 Task: Search one way flight ticket for 5 adults, 1 child, 2 infants in seat and 1 infant on lap in business from Paducah: Barkley Regional Airport to Greenville: Pitt-greenville Airport on 5-2-2023. Choice of flights is American. Number of bags: 1 carry on bag. Price is upto 76000. Outbound departure time preference is 14:30.
Action: Mouse moved to (380, 323)
Screenshot: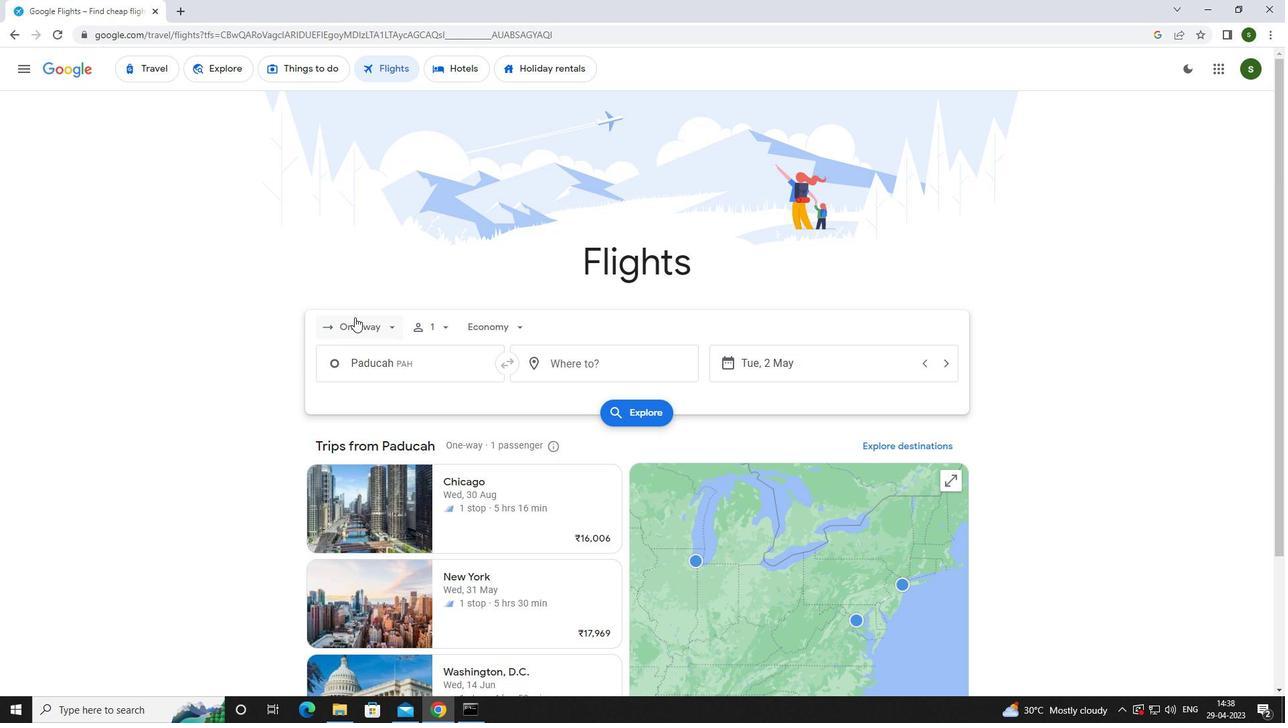 
Action: Mouse pressed left at (380, 323)
Screenshot: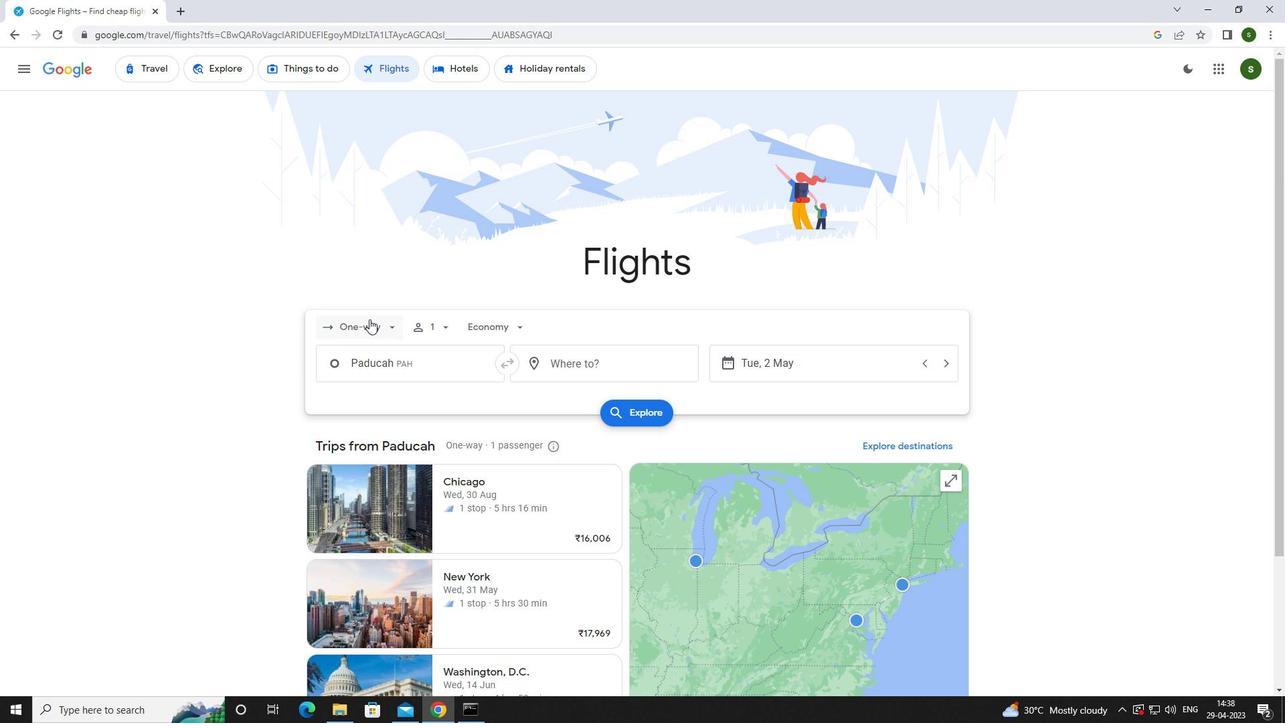 
Action: Mouse moved to (395, 385)
Screenshot: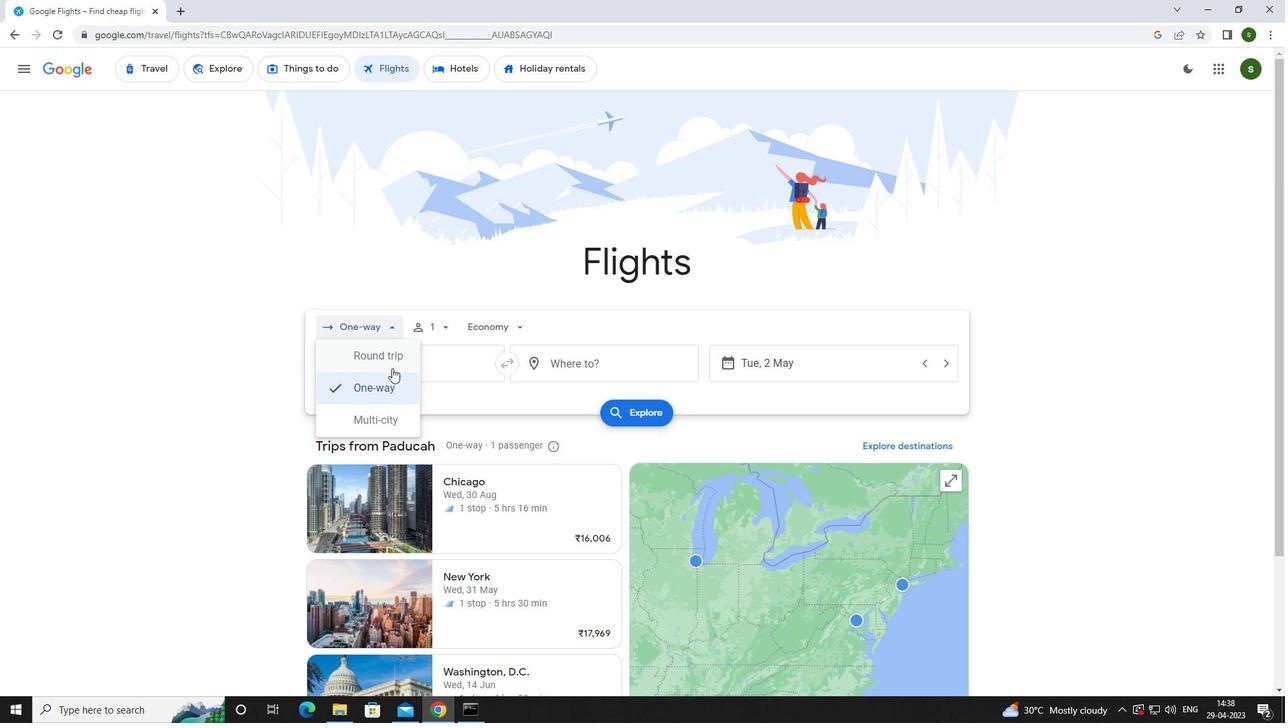 
Action: Mouse pressed left at (395, 385)
Screenshot: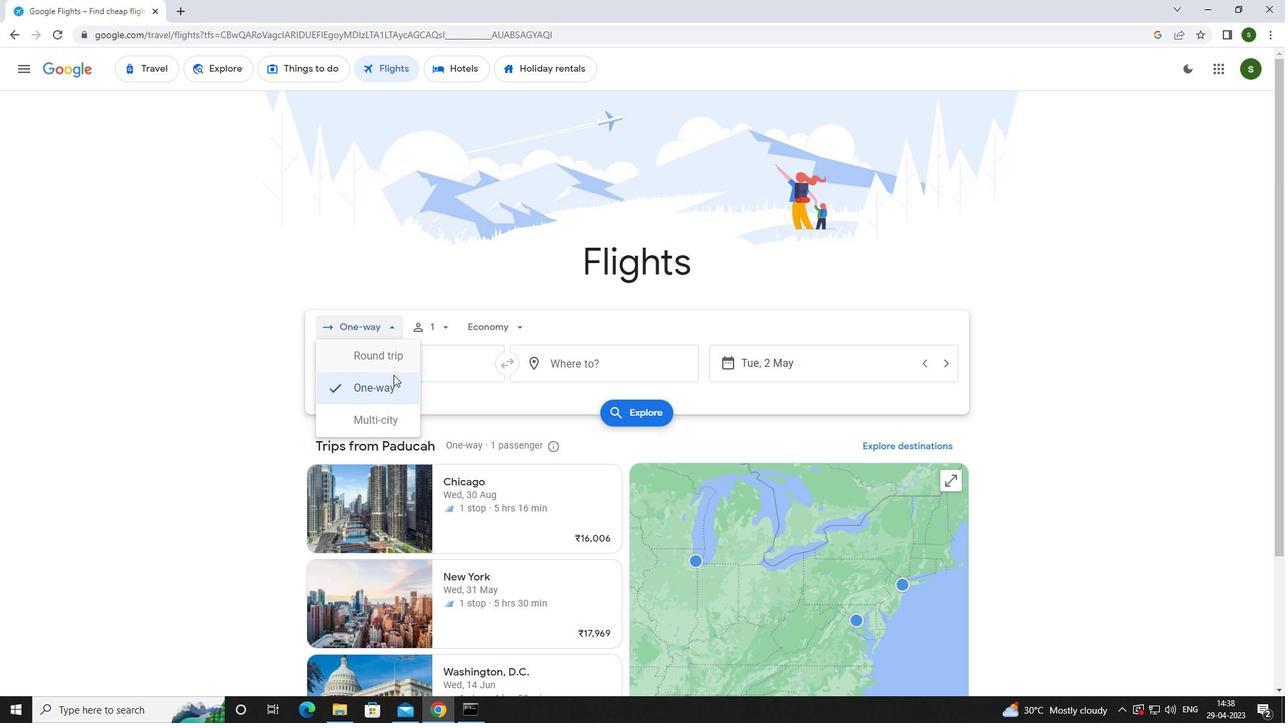 
Action: Mouse moved to (439, 320)
Screenshot: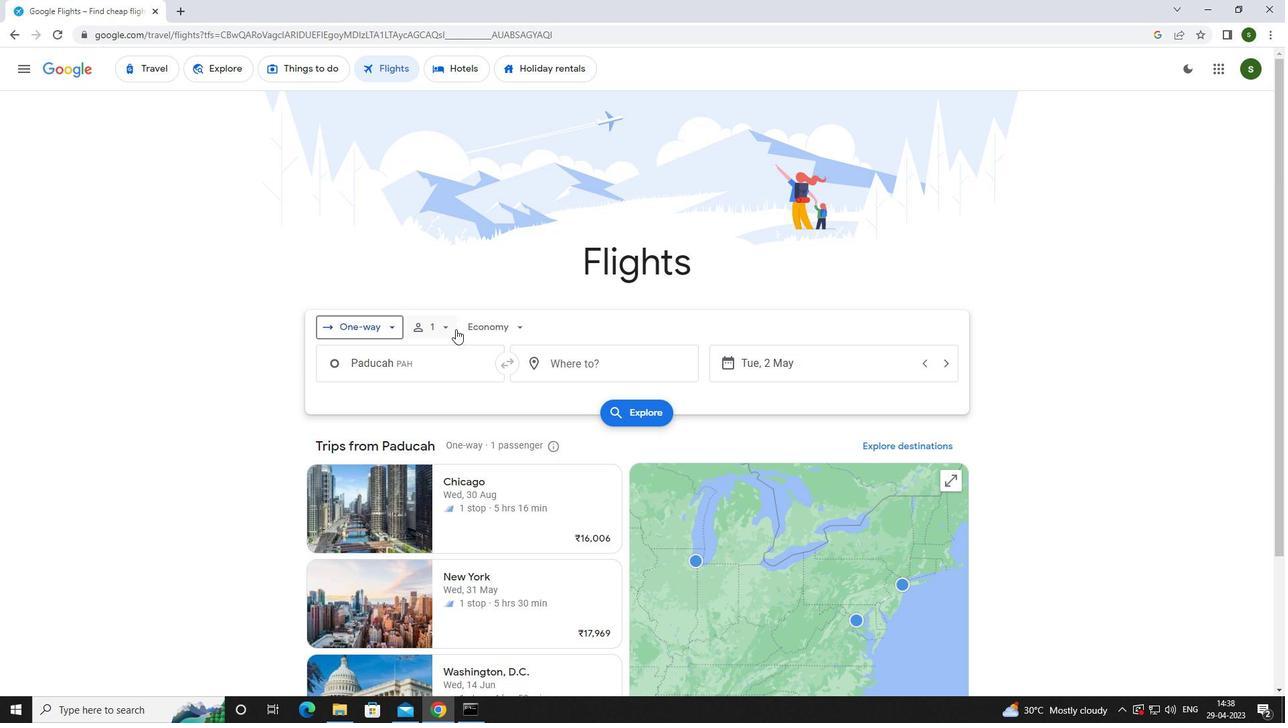 
Action: Mouse pressed left at (439, 320)
Screenshot: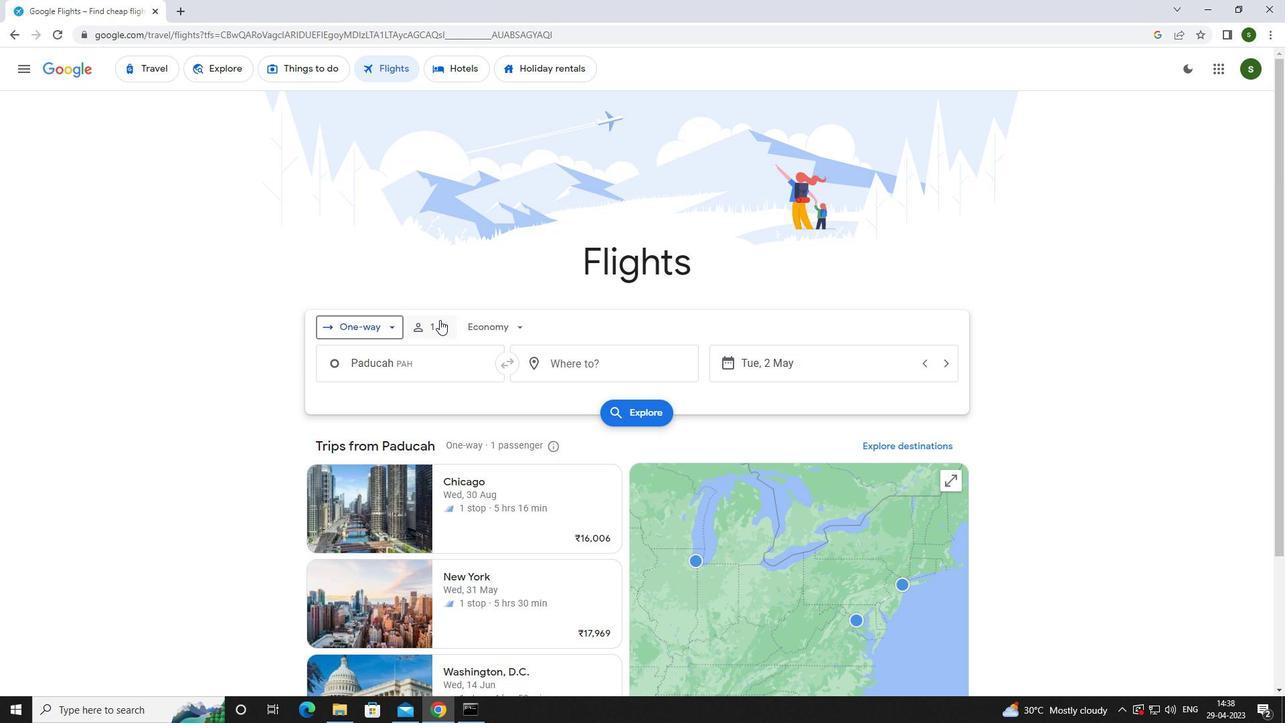 
Action: Mouse moved to (553, 360)
Screenshot: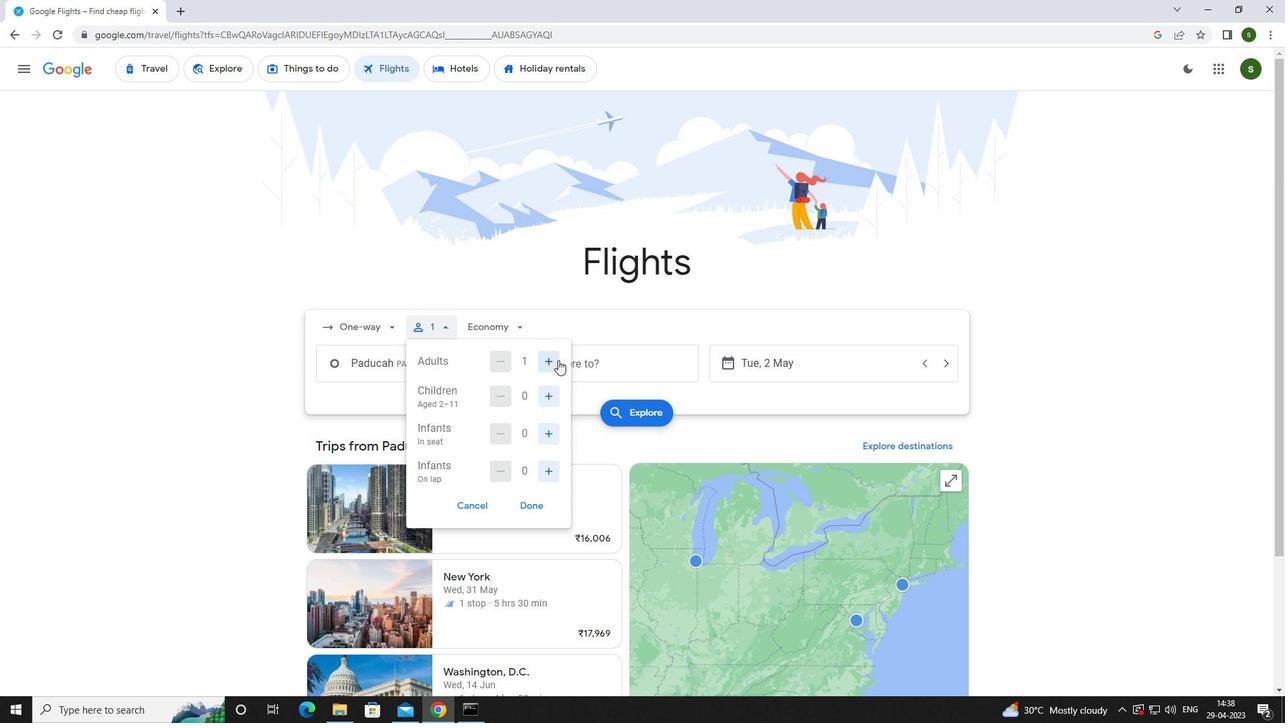 
Action: Mouse pressed left at (553, 360)
Screenshot: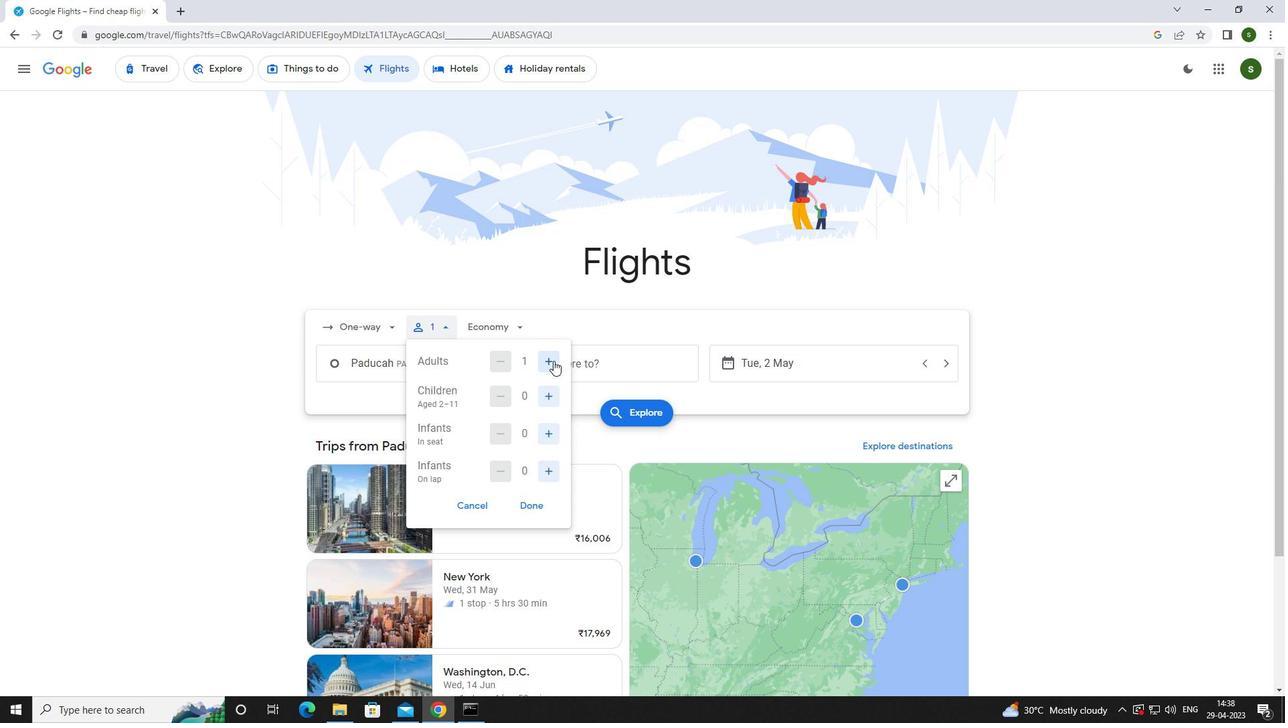 
Action: Mouse pressed left at (553, 360)
Screenshot: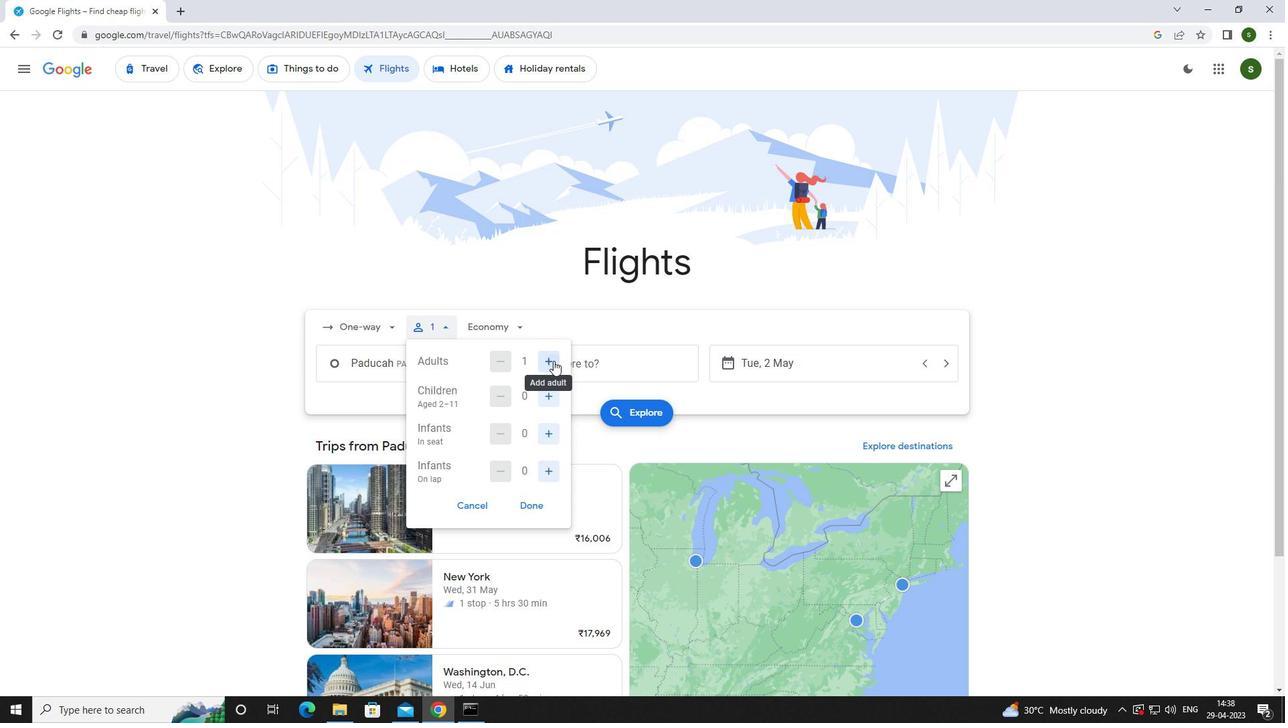 
Action: Mouse pressed left at (553, 360)
Screenshot: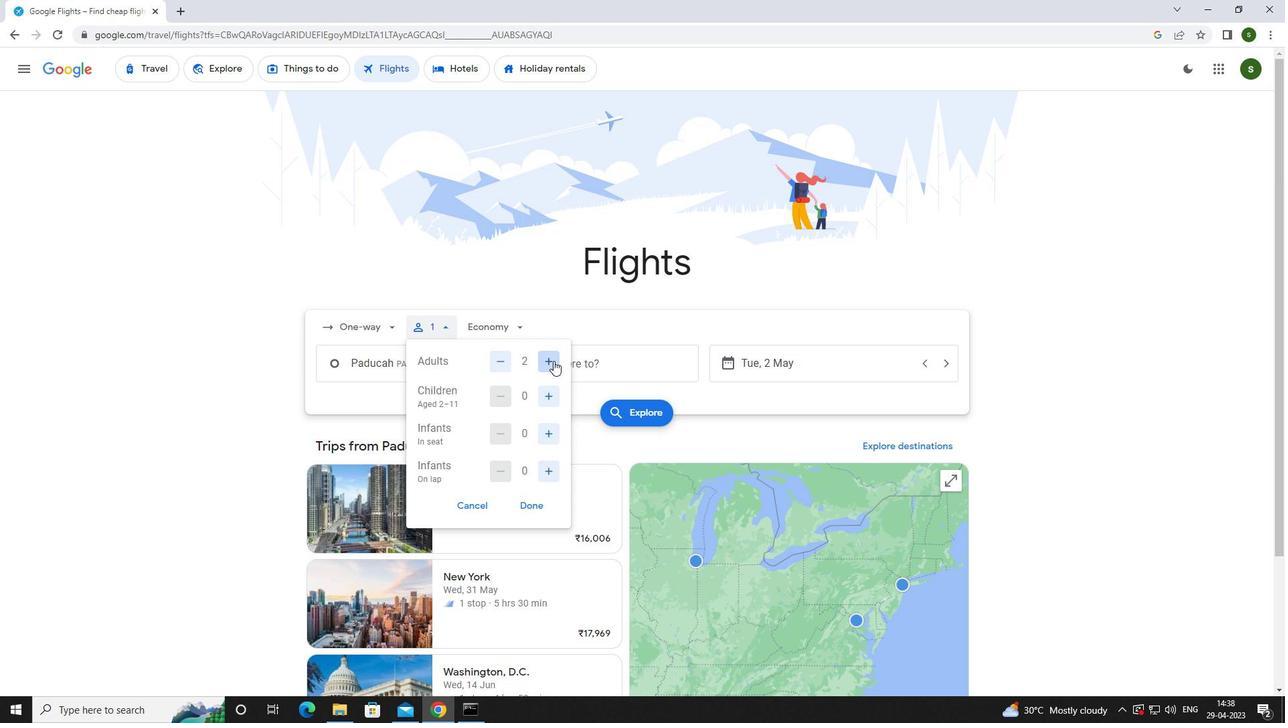 
Action: Mouse moved to (553, 360)
Screenshot: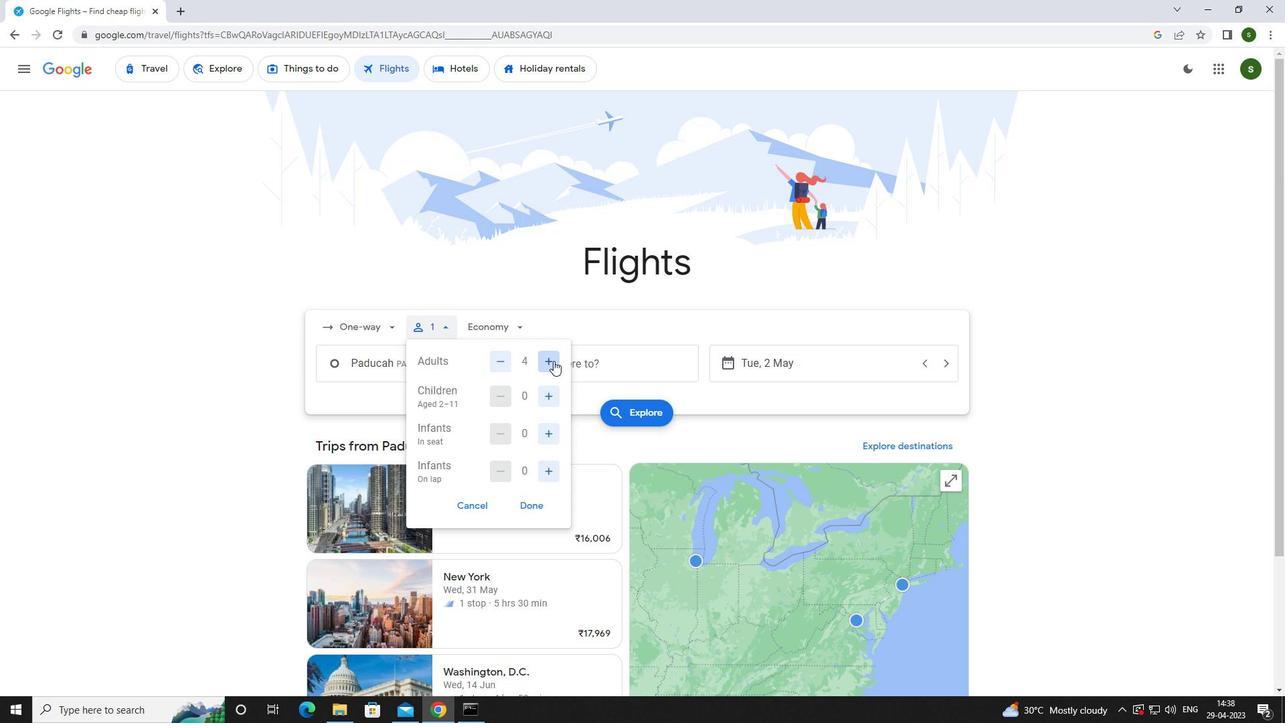 
Action: Mouse pressed left at (553, 360)
Screenshot: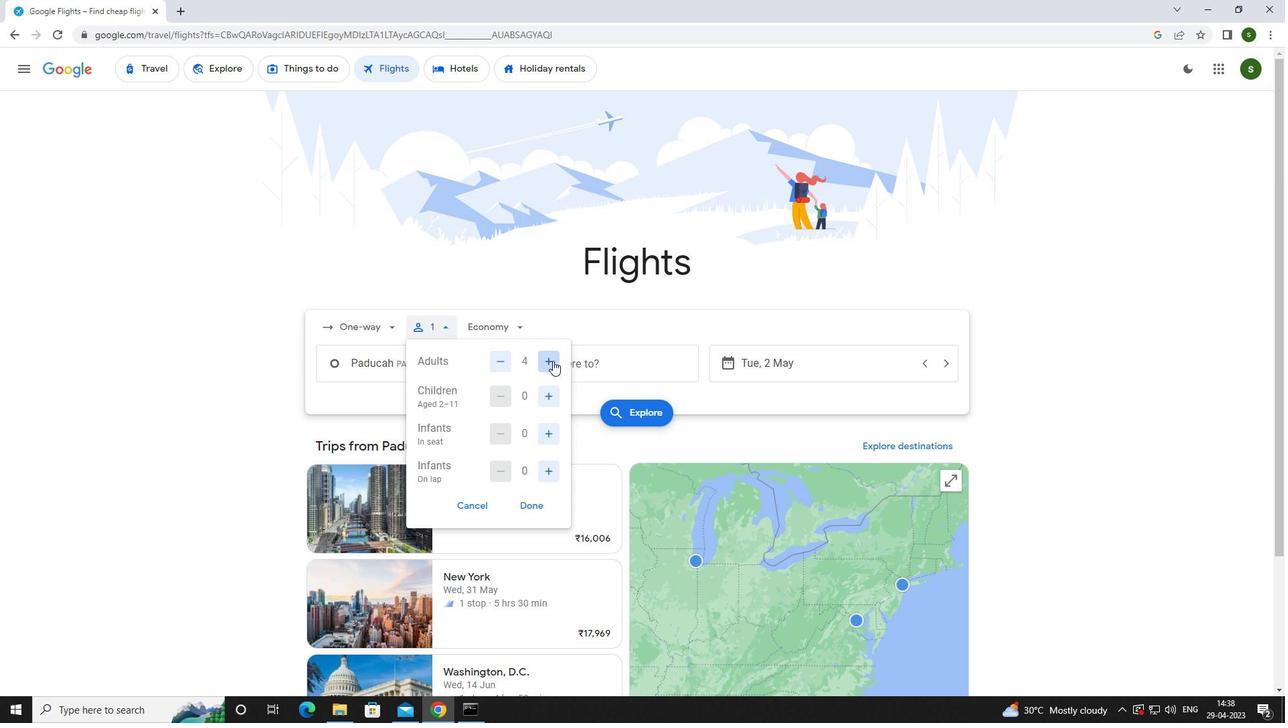 
Action: Mouse moved to (549, 393)
Screenshot: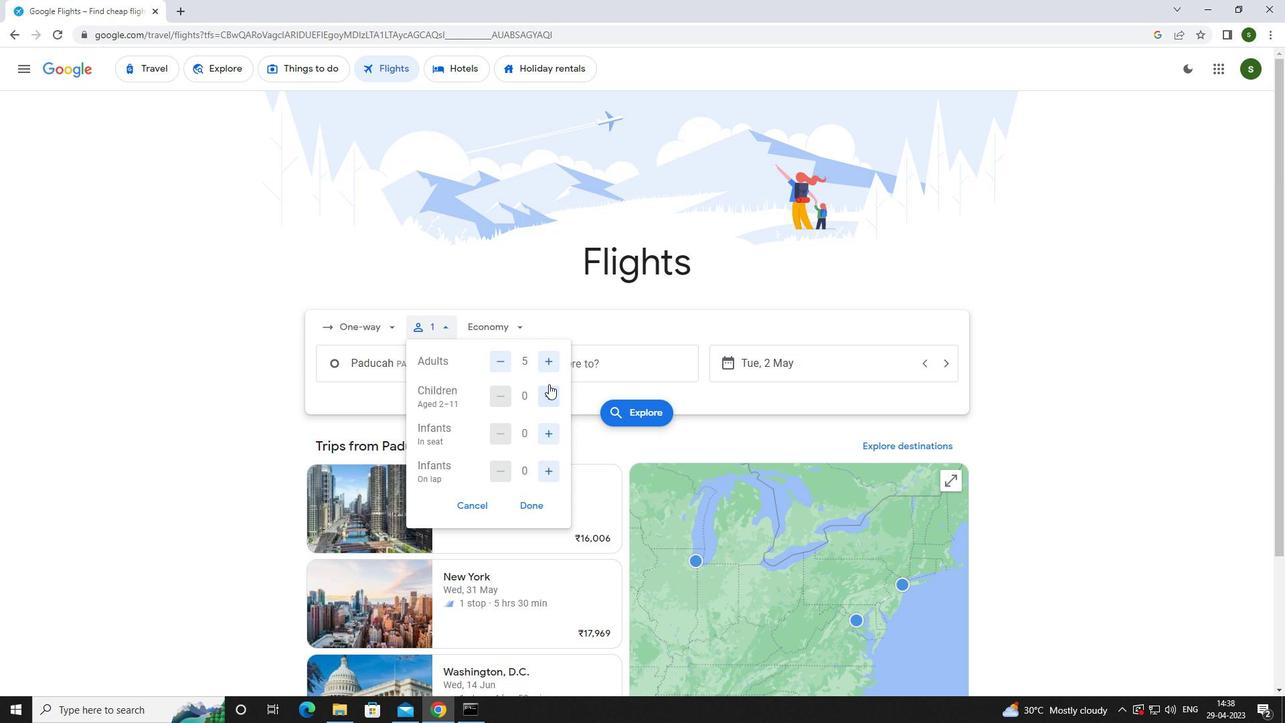 
Action: Mouse pressed left at (549, 393)
Screenshot: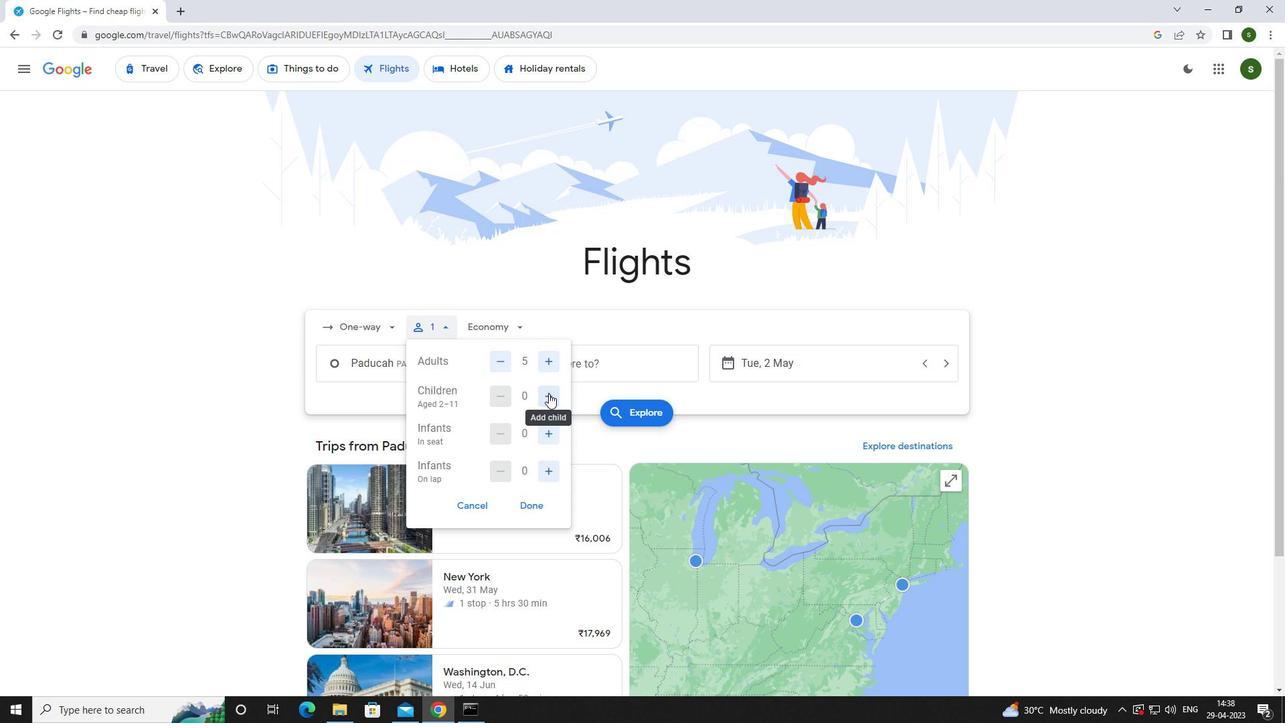 
Action: Mouse moved to (549, 429)
Screenshot: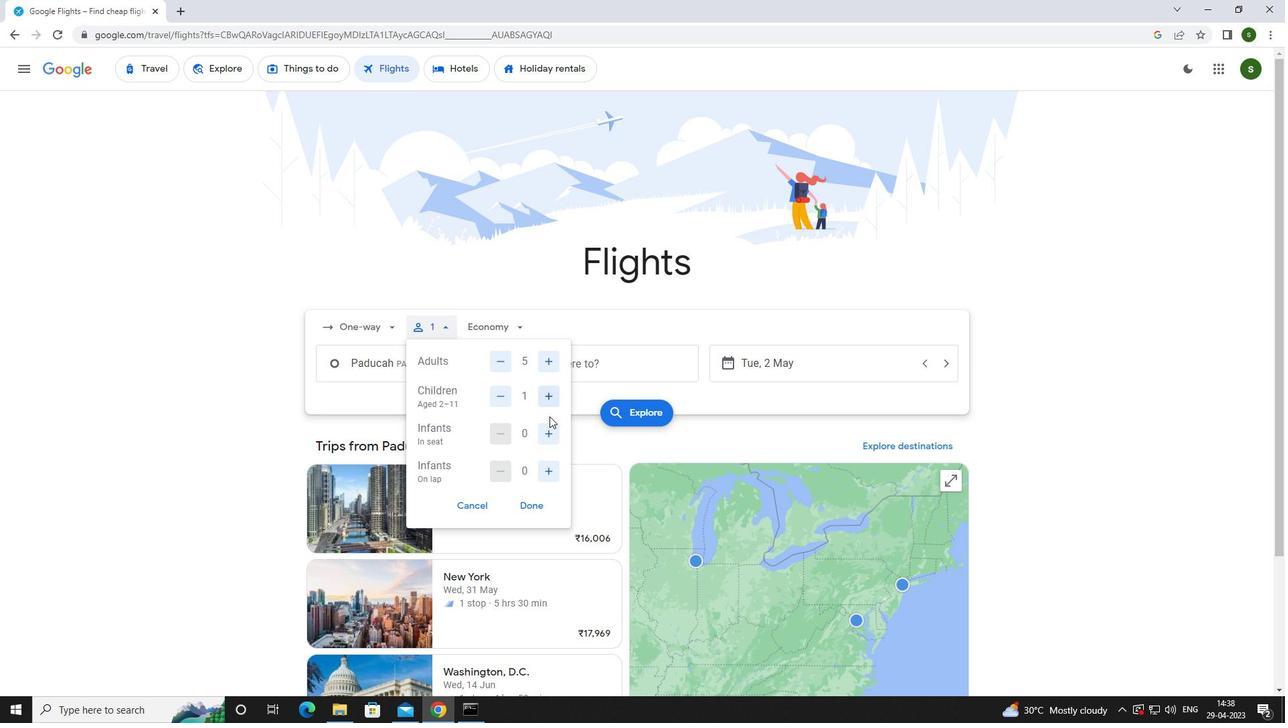 
Action: Mouse pressed left at (549, 429)
Screenshot: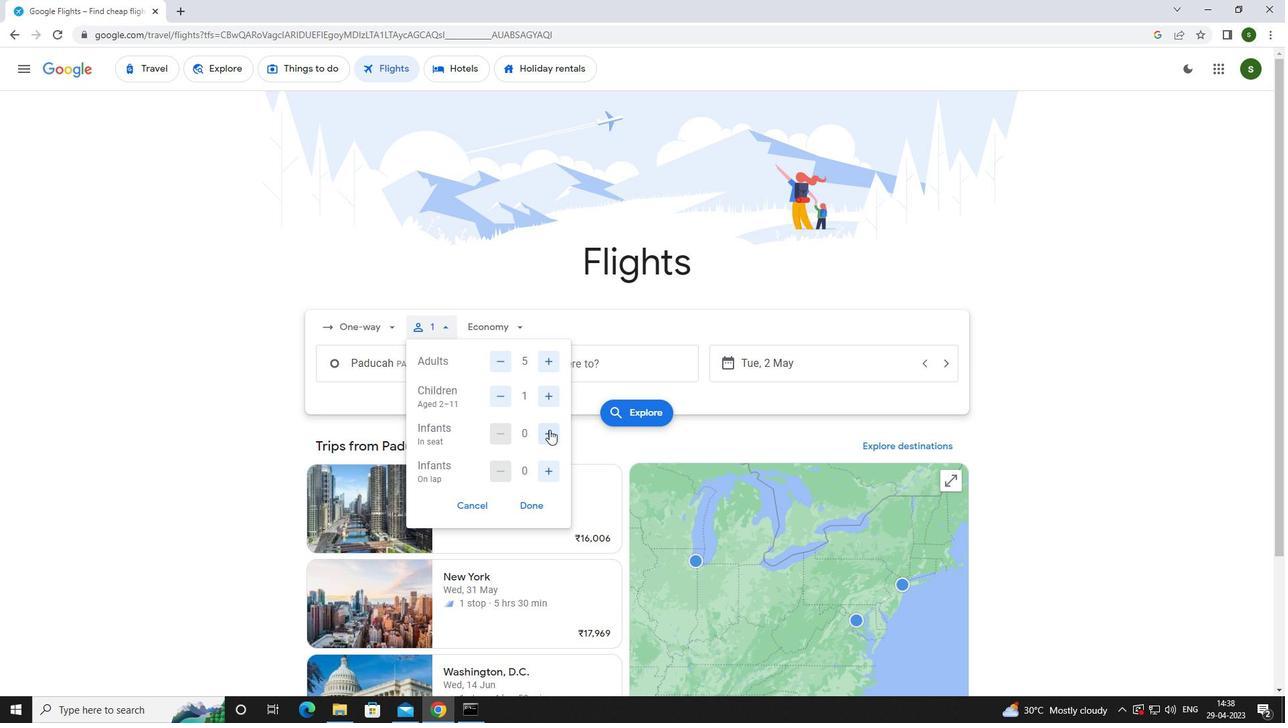 
Action: Mouse pressed left at (549, 429)
Screenshot: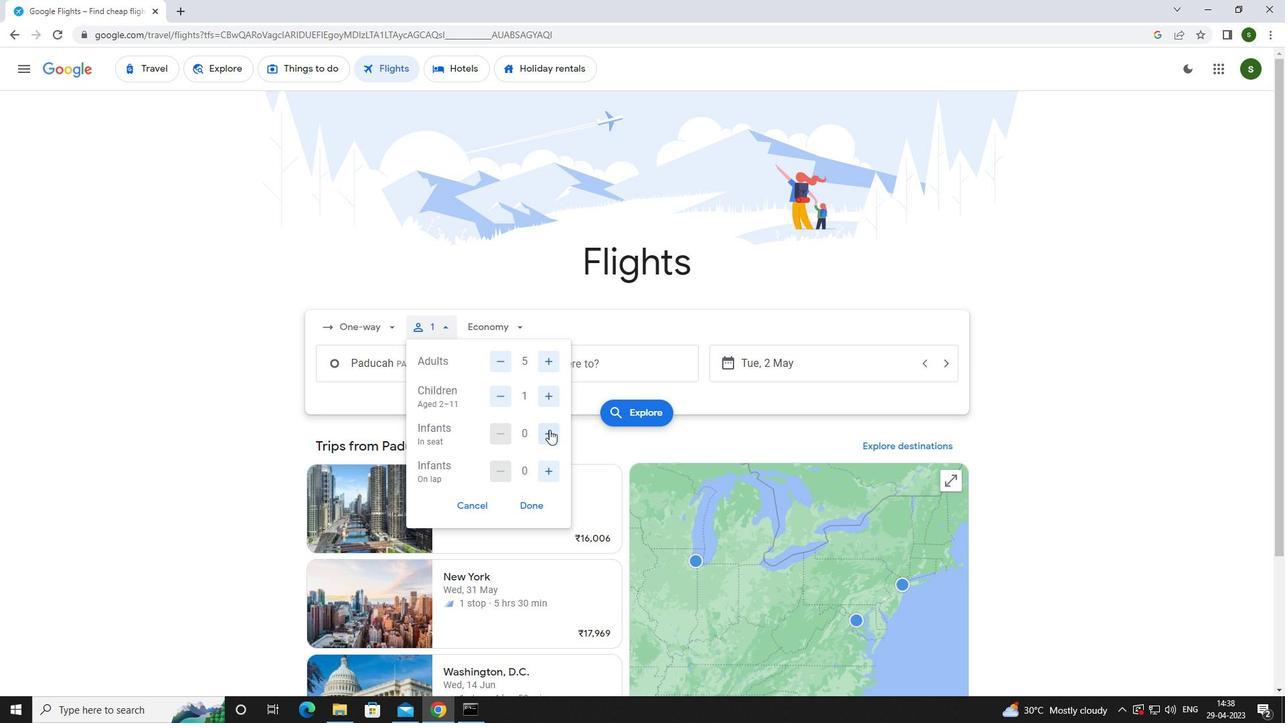 
Action: Mouse moved to (551, 474)
Screenshot: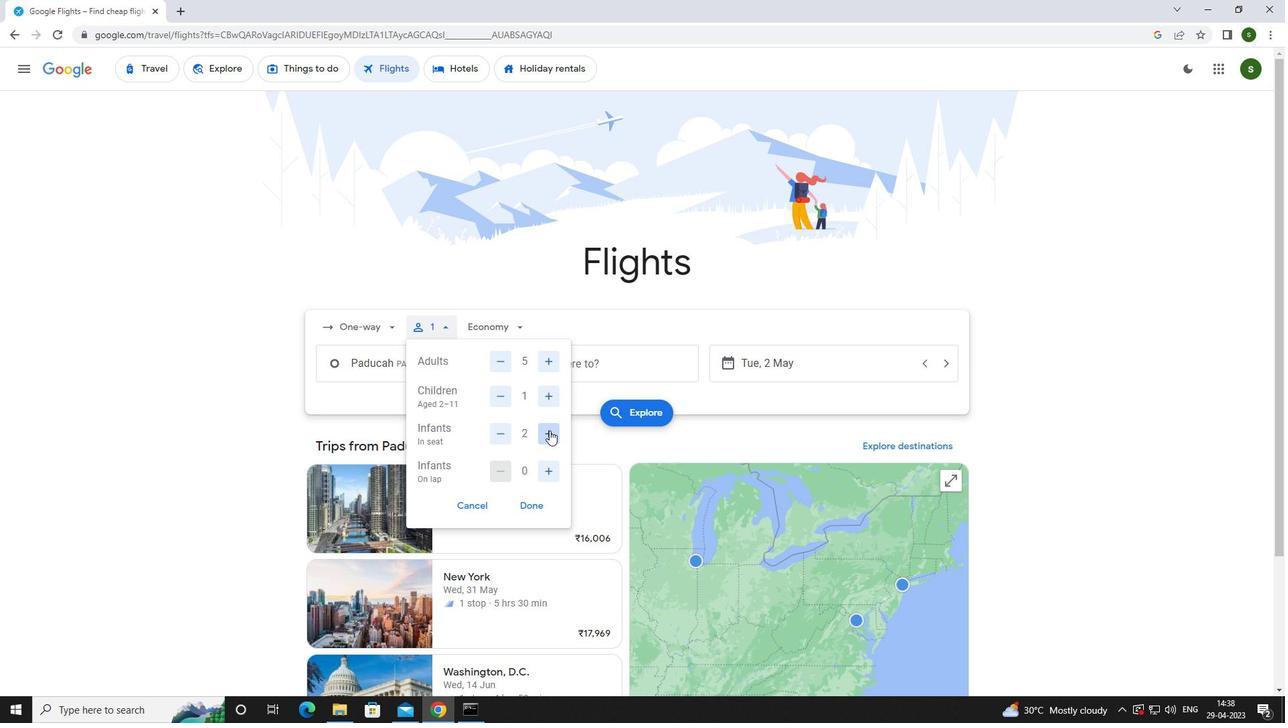 
Action: Mouse pressed left at (551, 474)
Screenshot: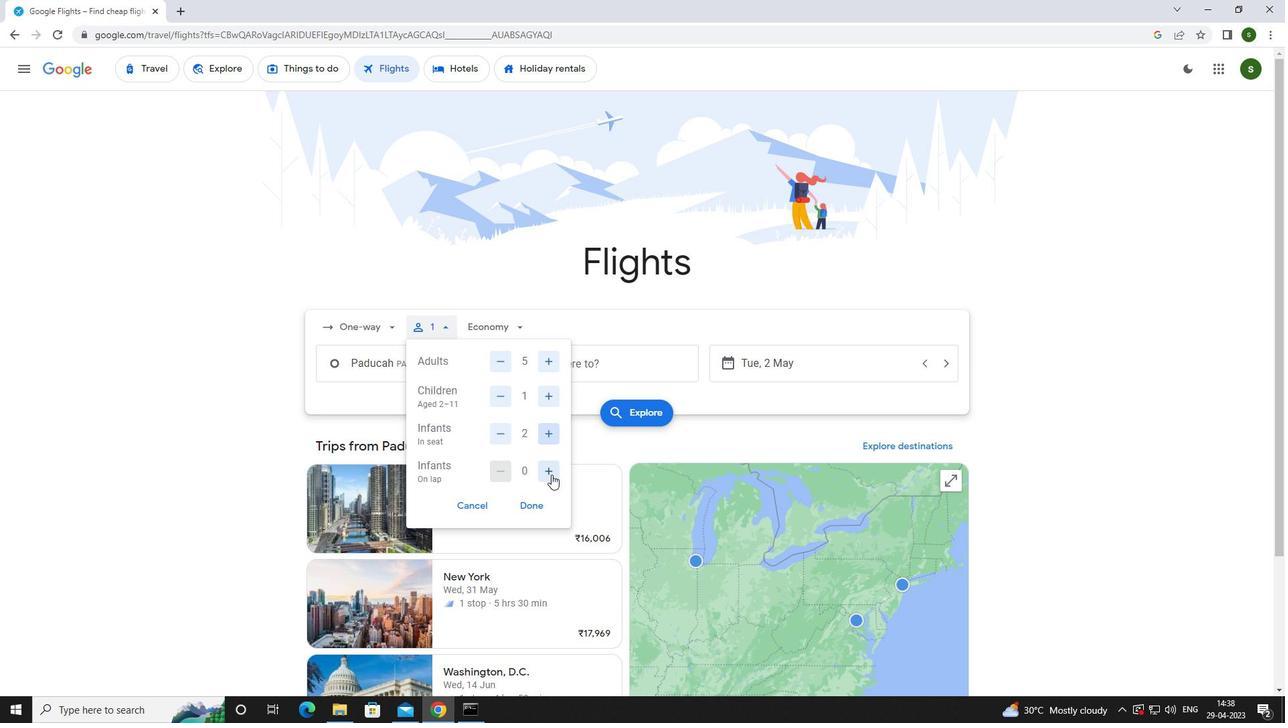 
Action: Mouse moved to (521, 334)
Screenshot: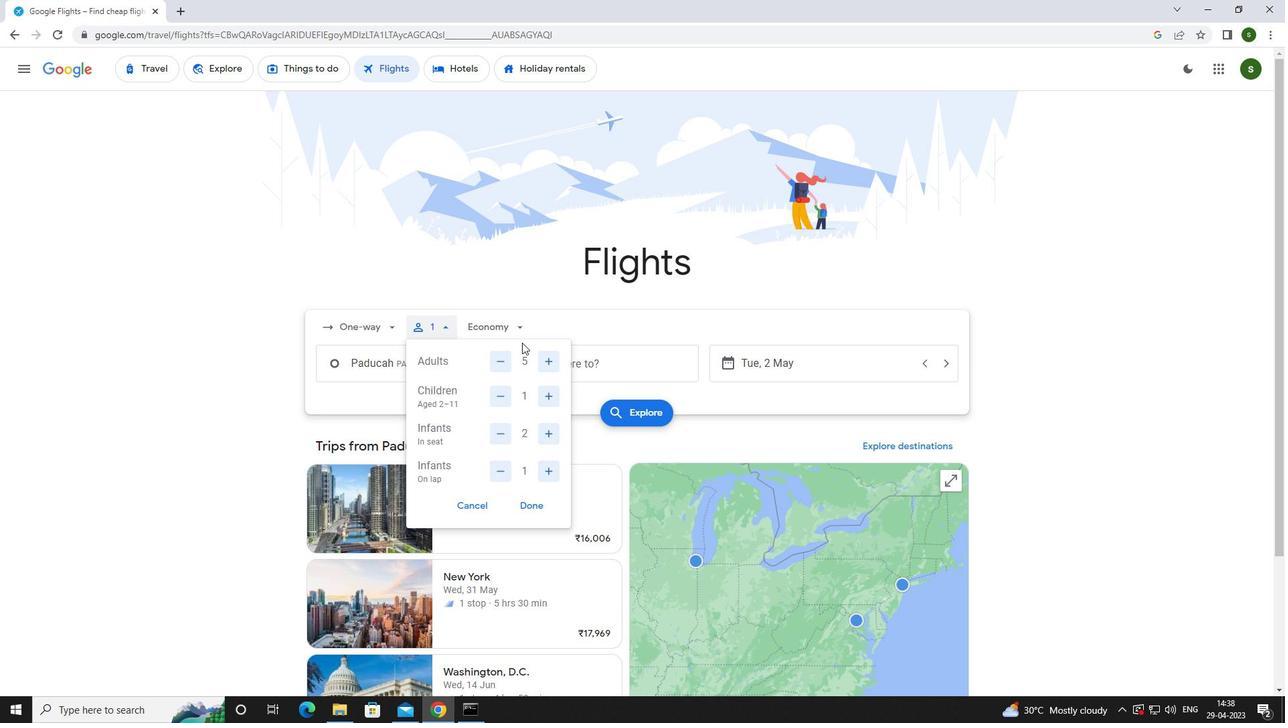 
Action: Mouse pressed left at (521, 334)
Screenshot: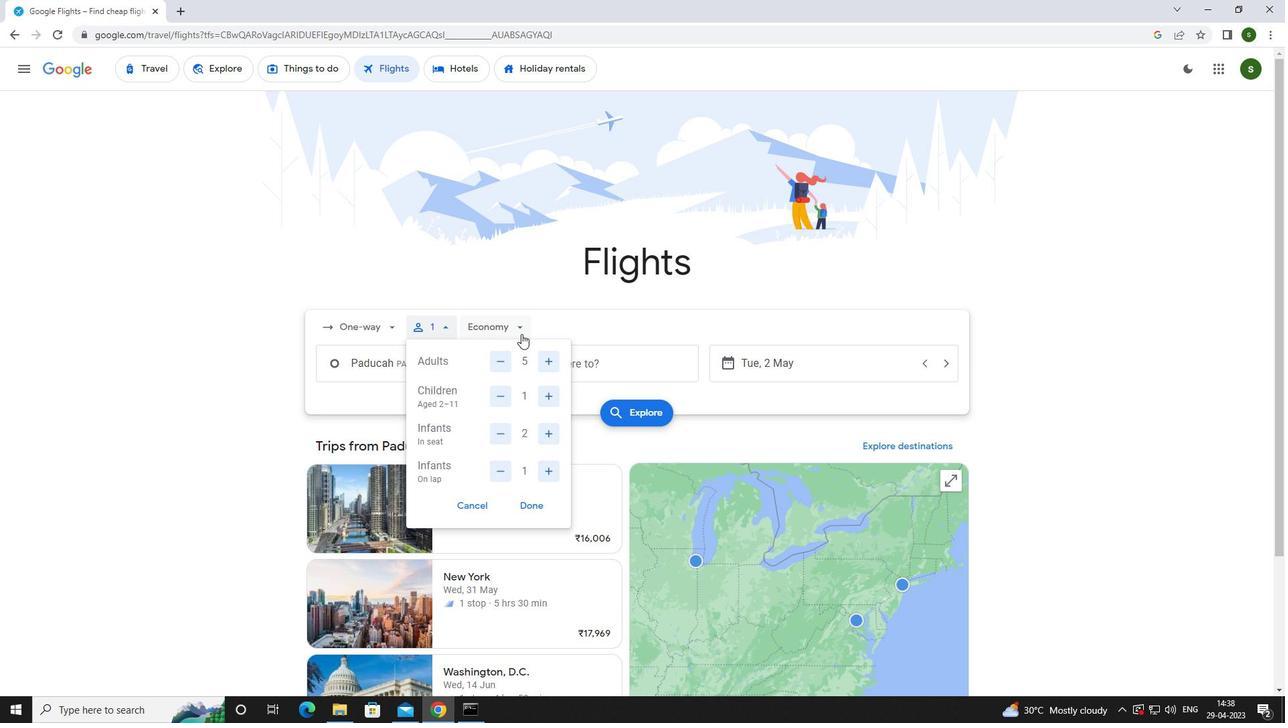 
Action: Mouse moved to (525, 414)
Screenshot: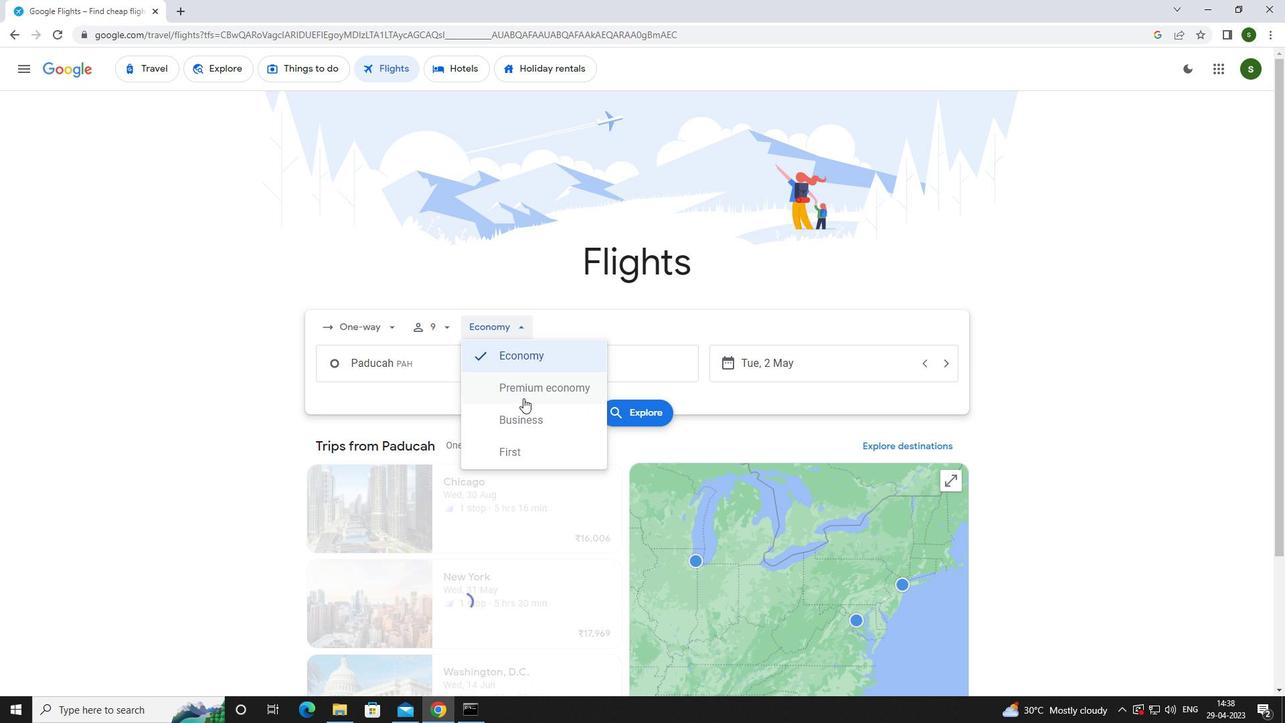 
Action: Mouse pressed left at (525, 414)
Screenshot: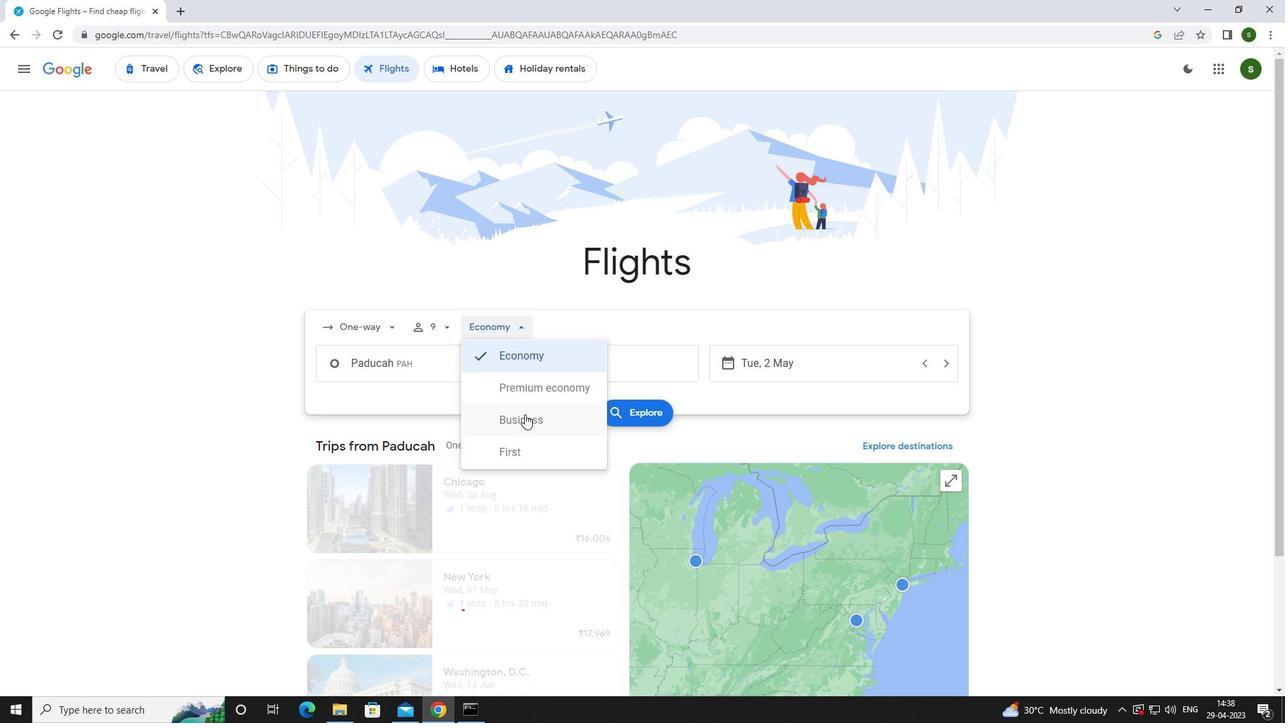 
Action: Mouse moved to (427, 359)
Screenshot: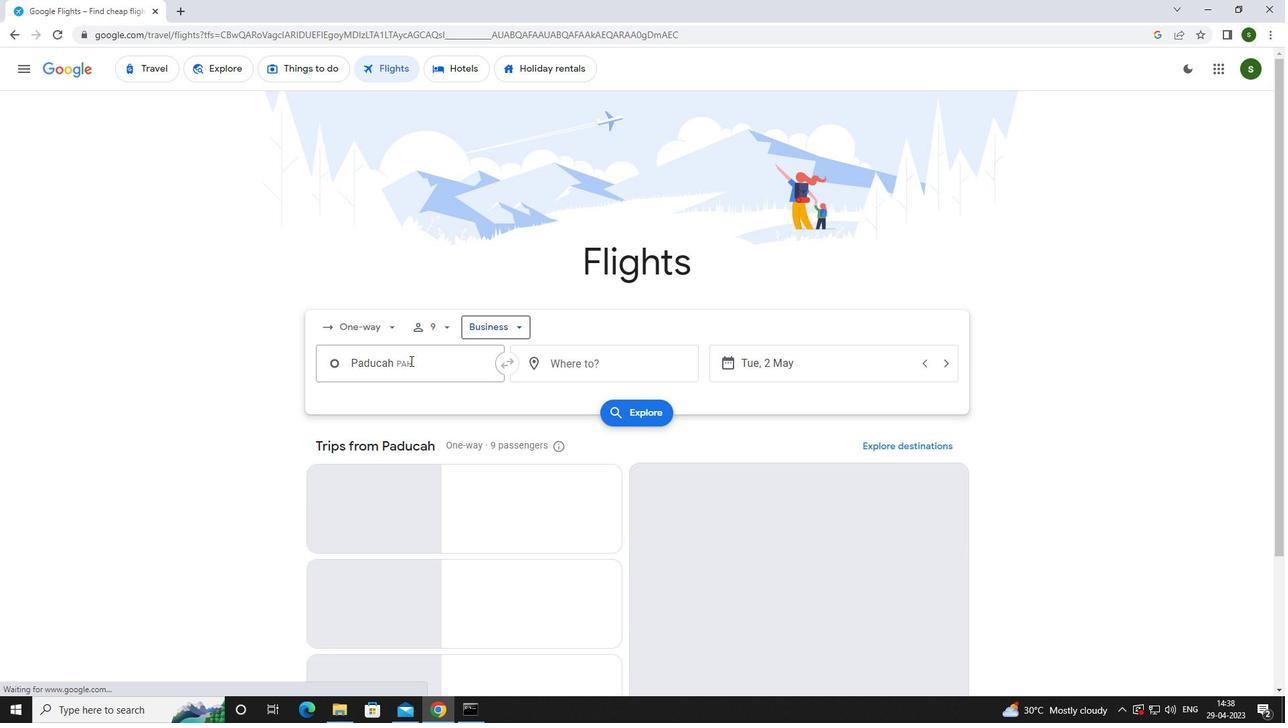 
Action: Mouse pressed left at (427, 359)
Screenshot: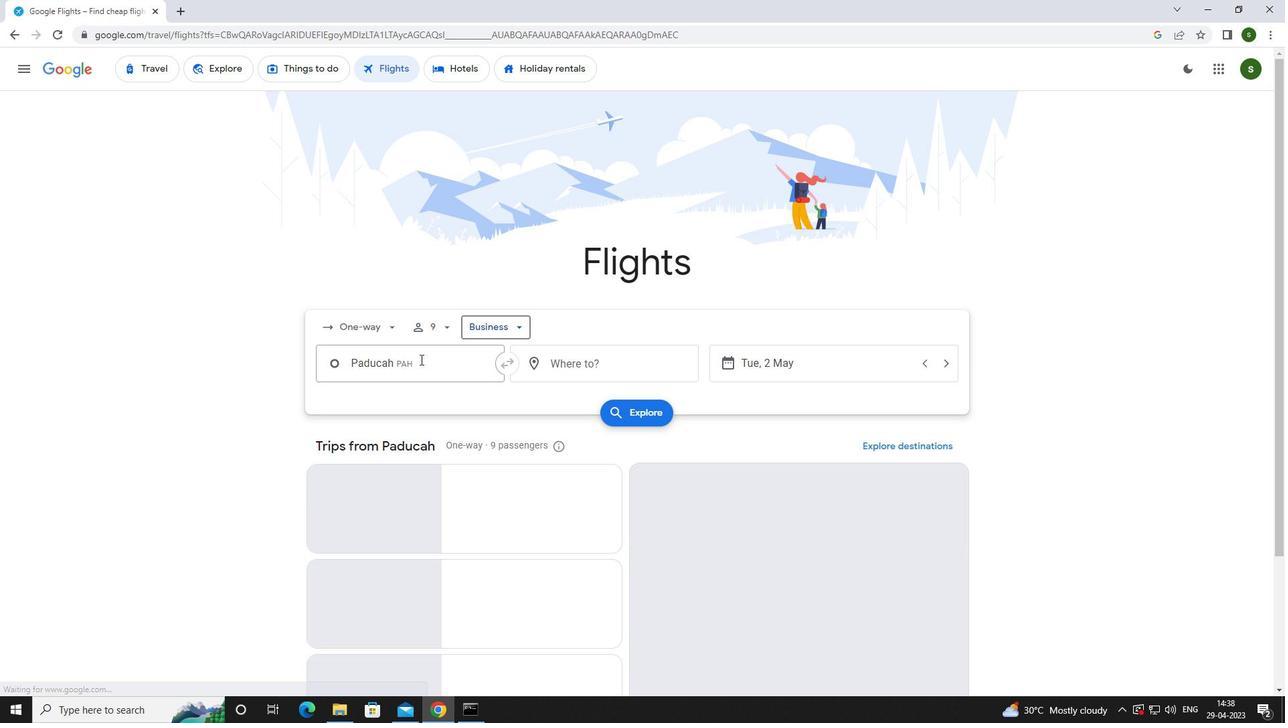 
Action: Key pressed <Key.caps_lock><Key.caps_lock>b<Key.caps_lock>ark
Screenshot: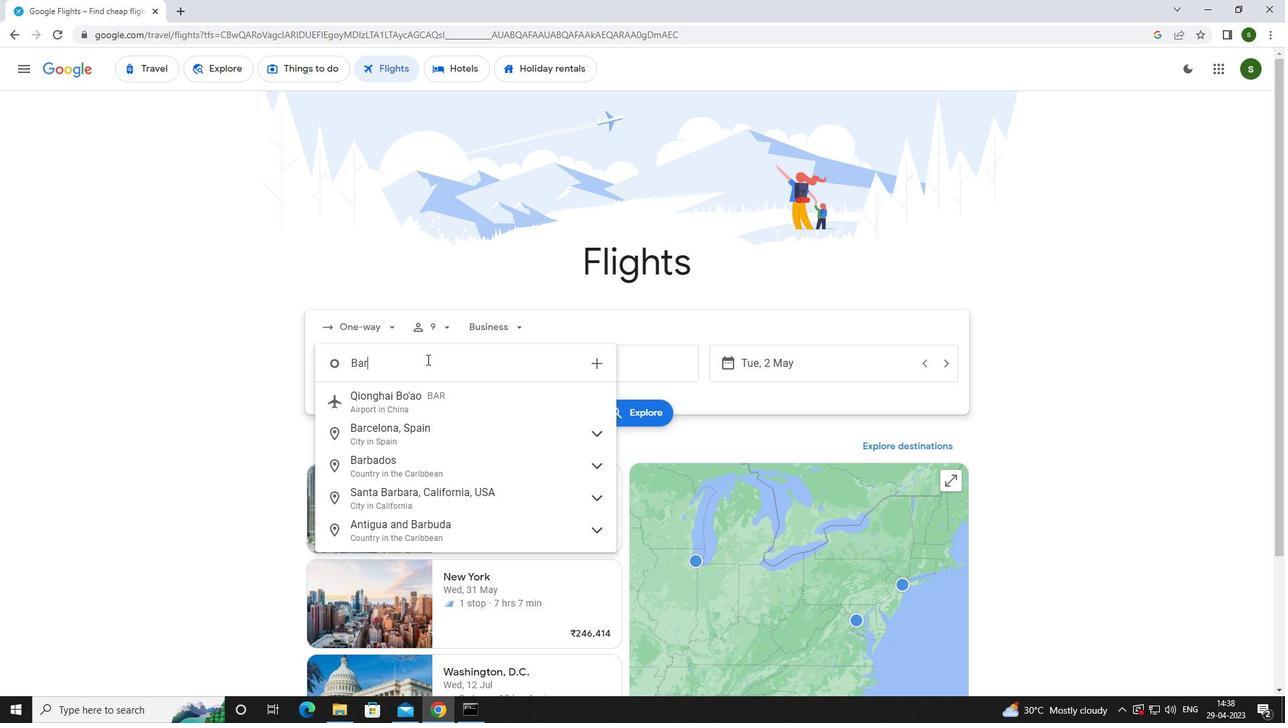
Action: Mouse moved to (431, 394)
Screenshot: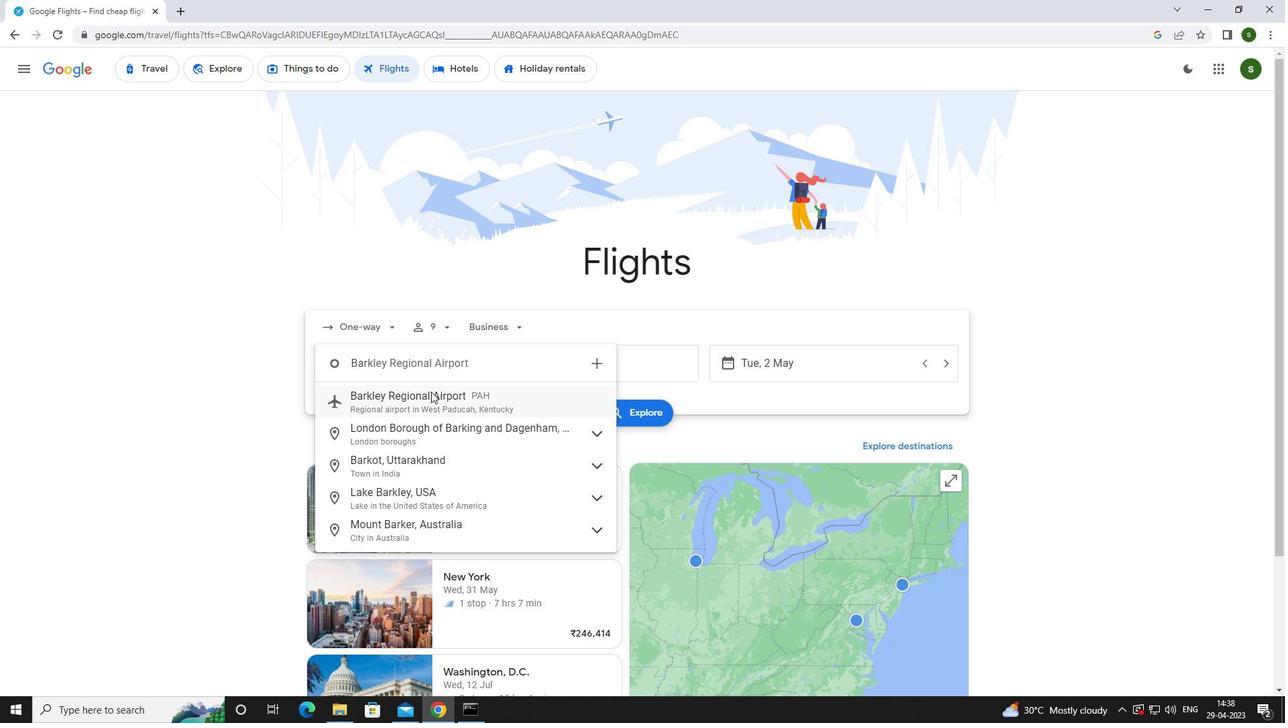 
Action: Mouse pressed left at (431, 394)
Screenshot: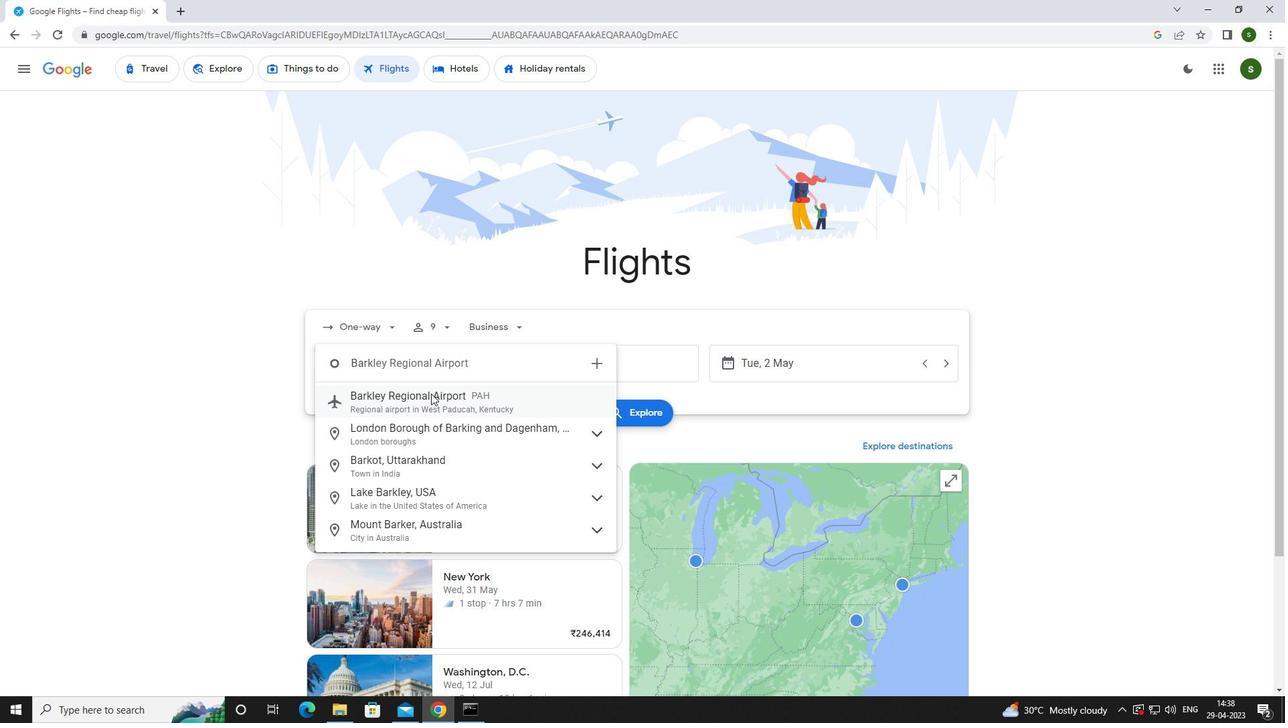 
Action: Mouse moved to (618, 368)
Screenshot: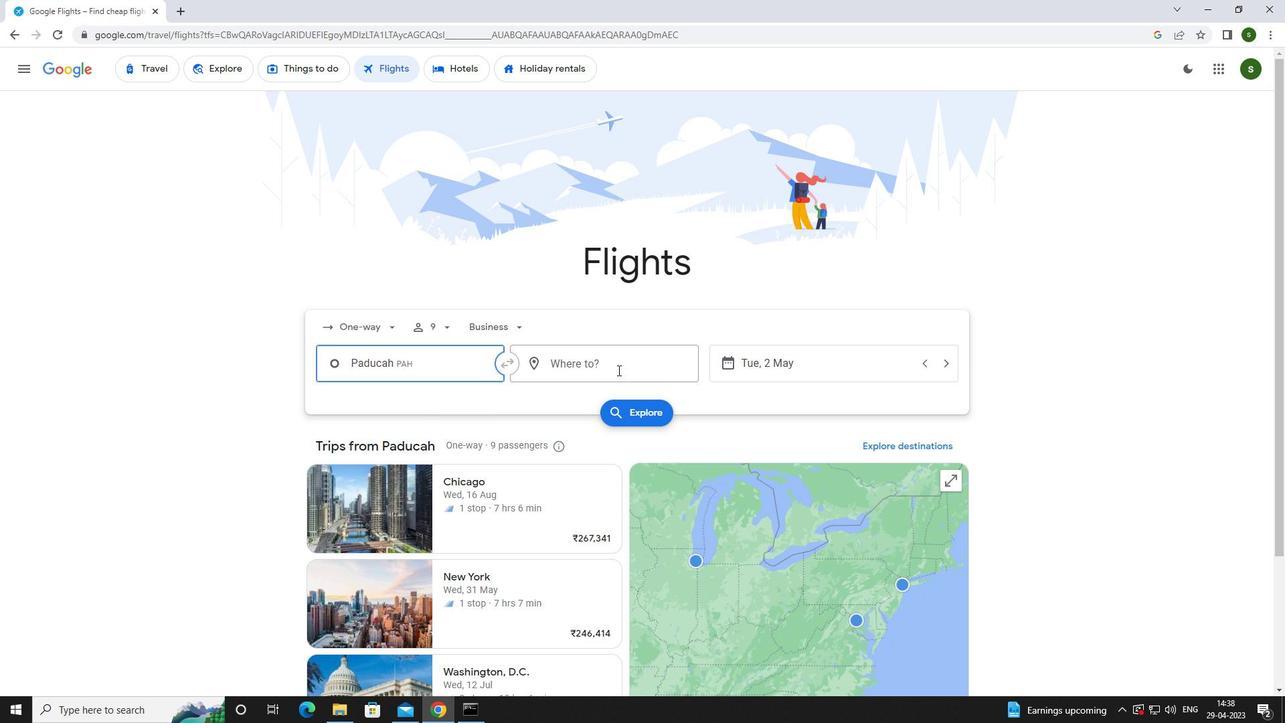
Action: Mouse pressed left at (618, 368)
Screenshot: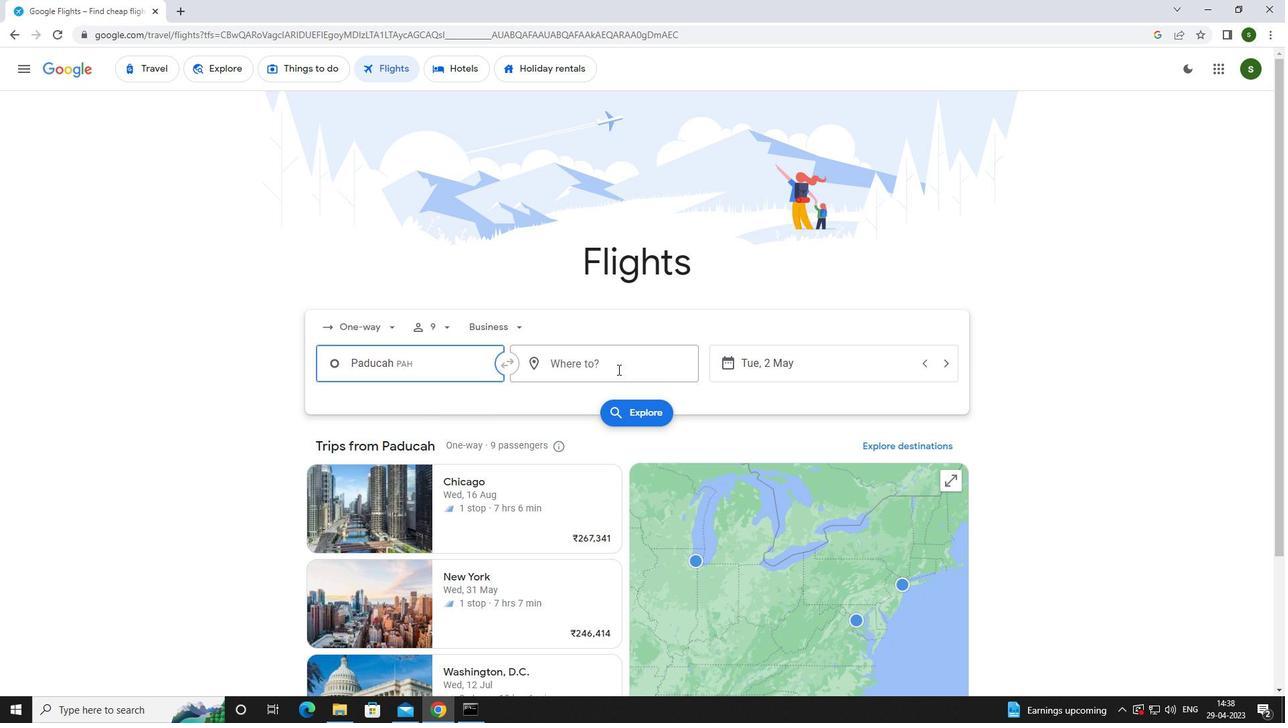 
Action: Mouse moved to (620, 367)
Screenshot: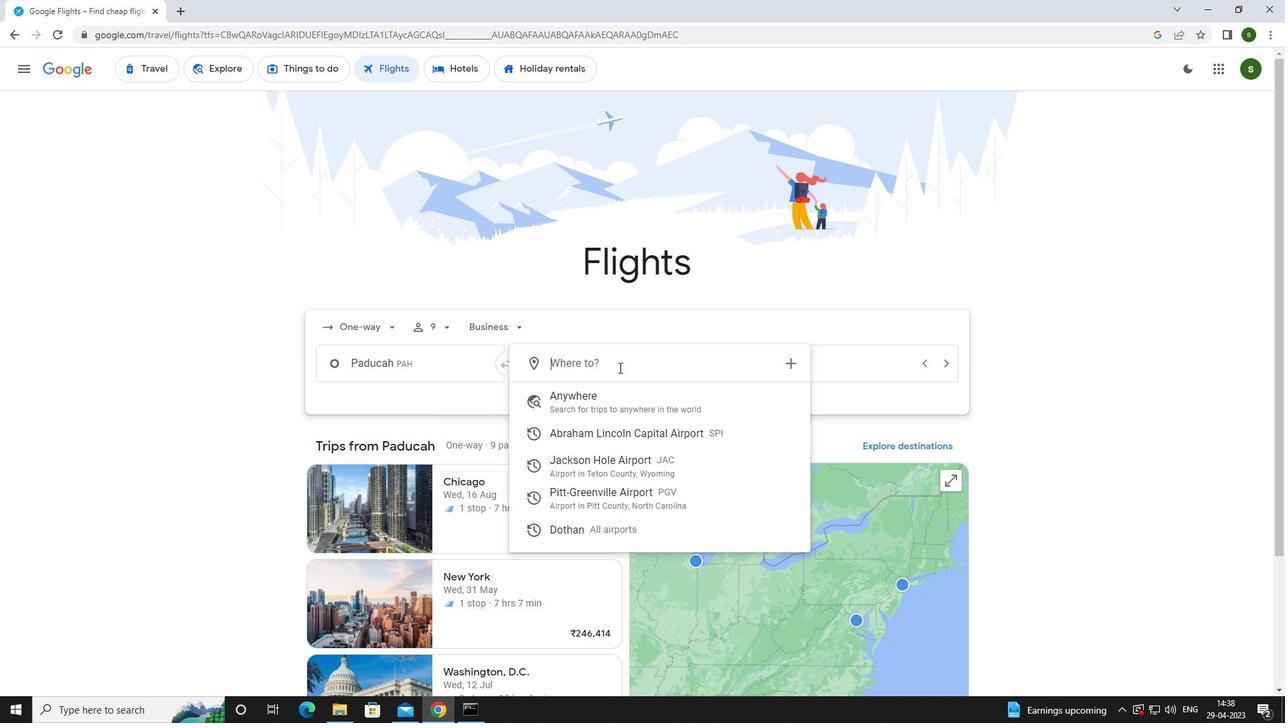 
Action: Key pressed <Key.caps_lock>g<Key.caps_lock>reenville<Key.space><Key.caps_lock>p<Key.caps_lock>
Screenshot: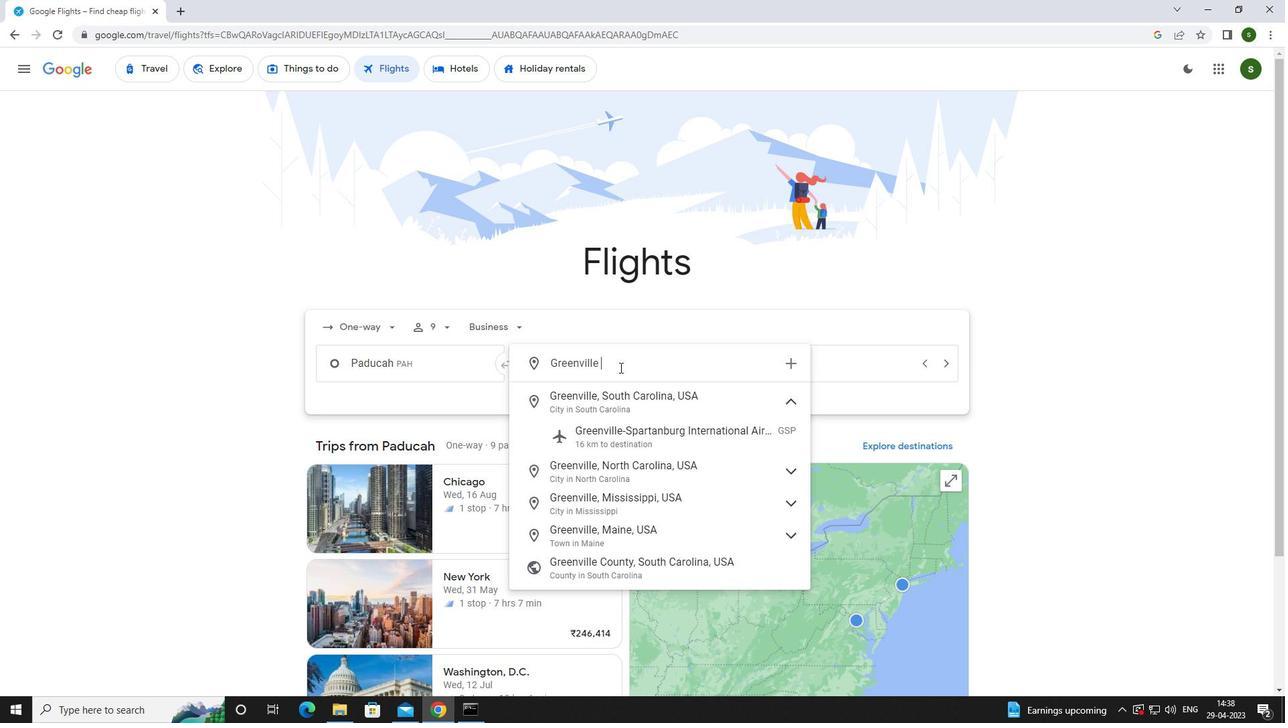 
Action: Mouse moved to (625, 394)
Screenshot: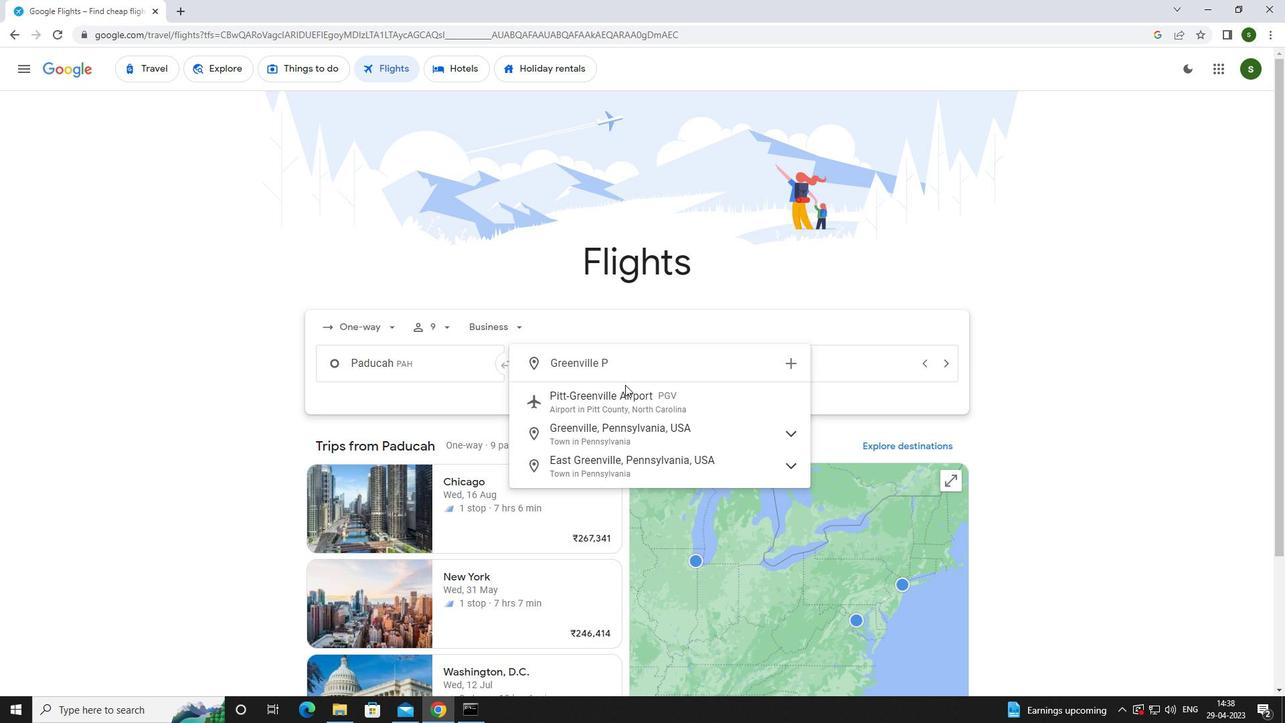 
Action: Mouse pressed left at (625, 394)
Screenshot: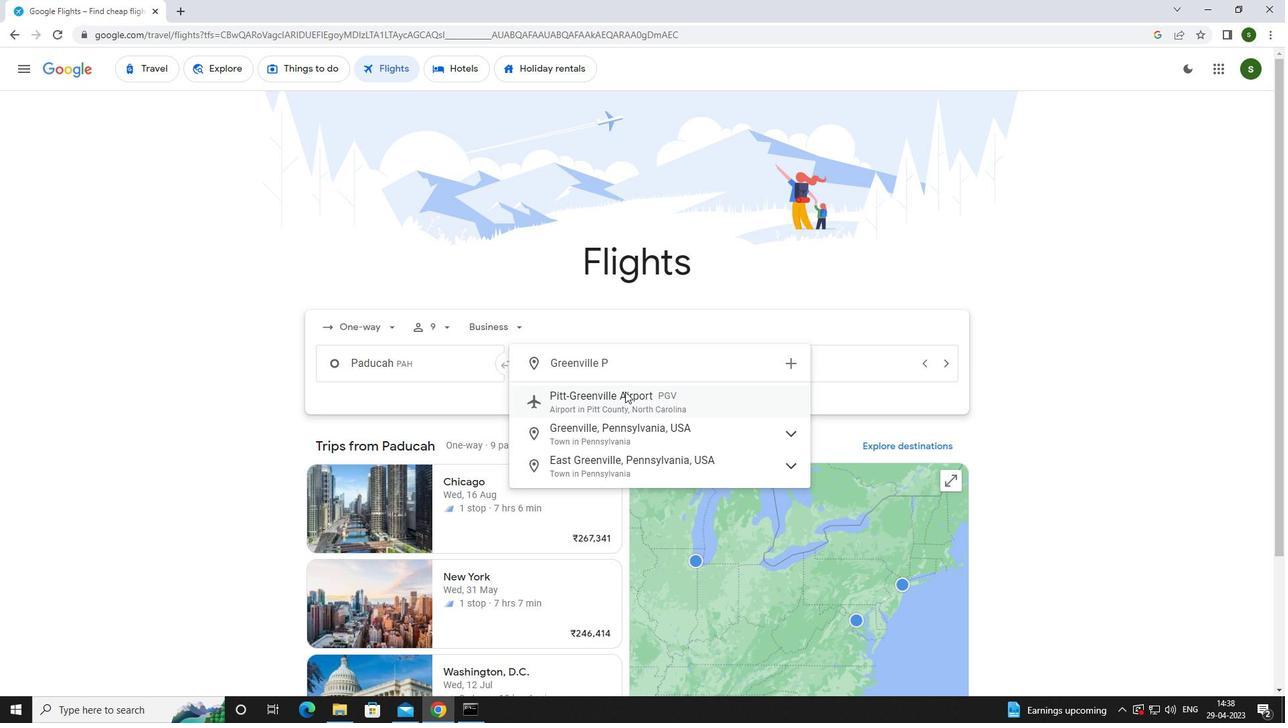 
Action: Mouse moved to (794, 357)
Screenshot: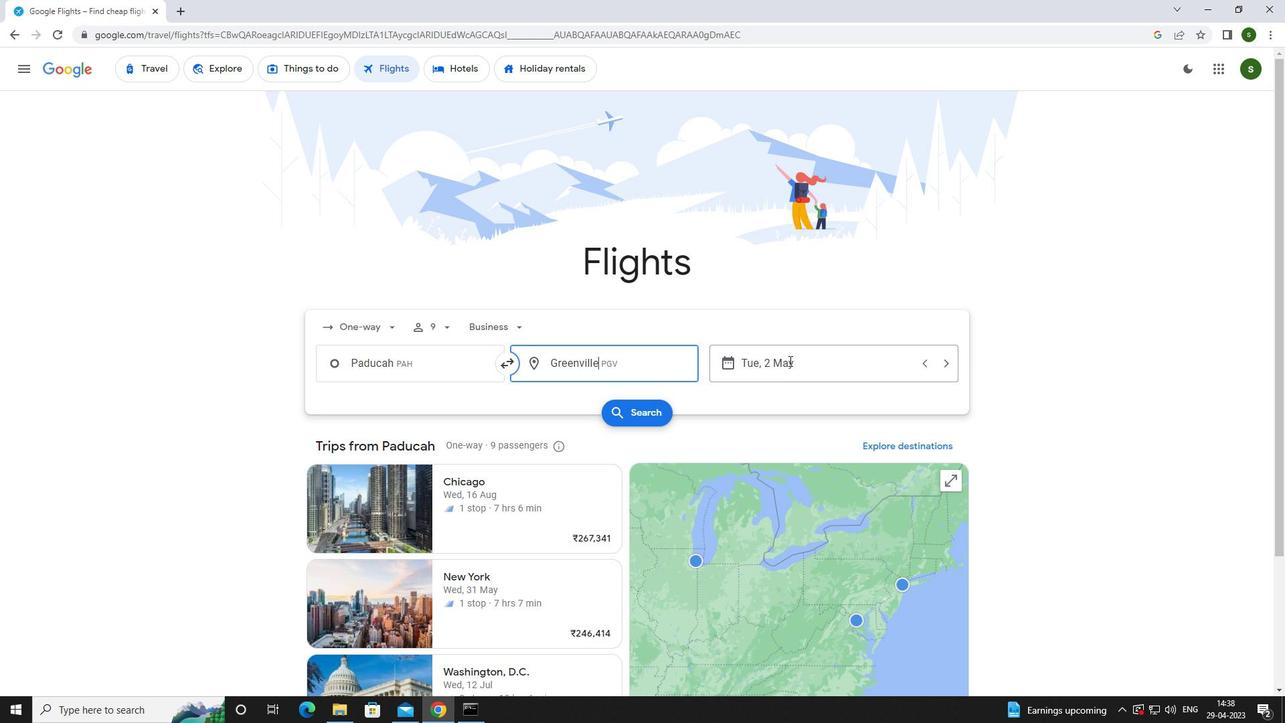 
Action: Mouse pressed left at (794, 357)
Screenshot: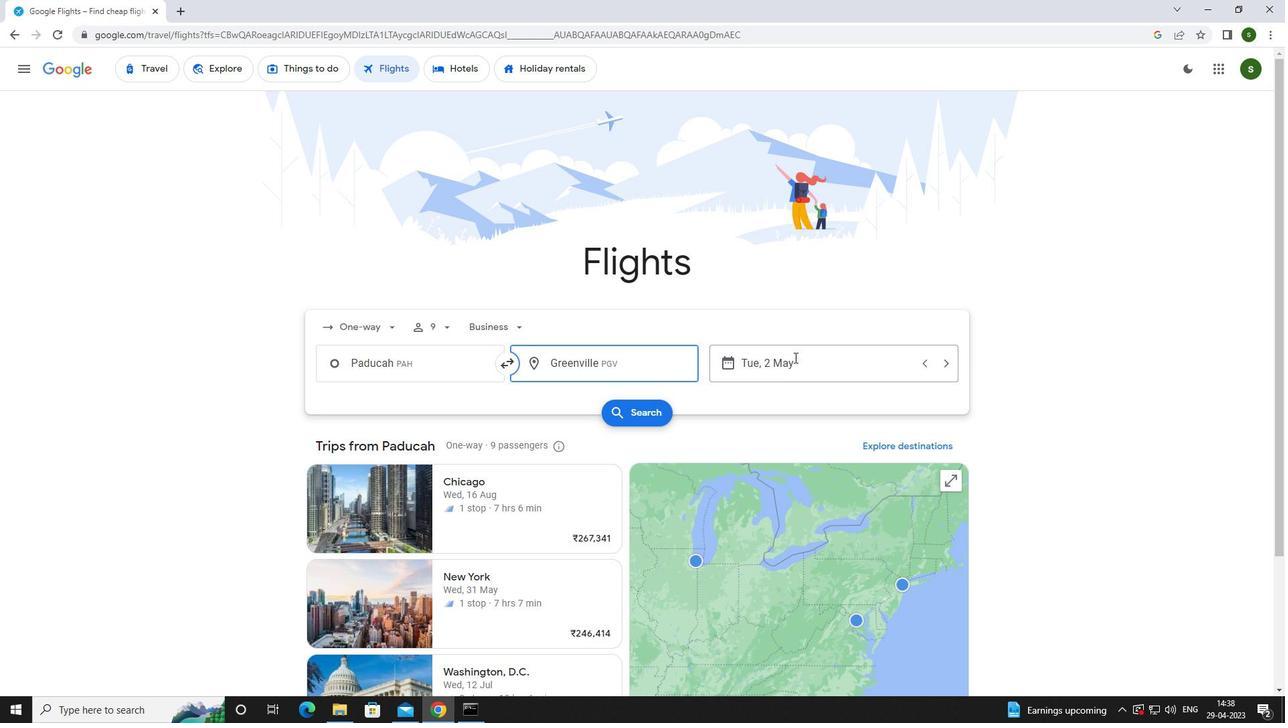 
Action: Mouse moved to (801, 448)
Screenshot: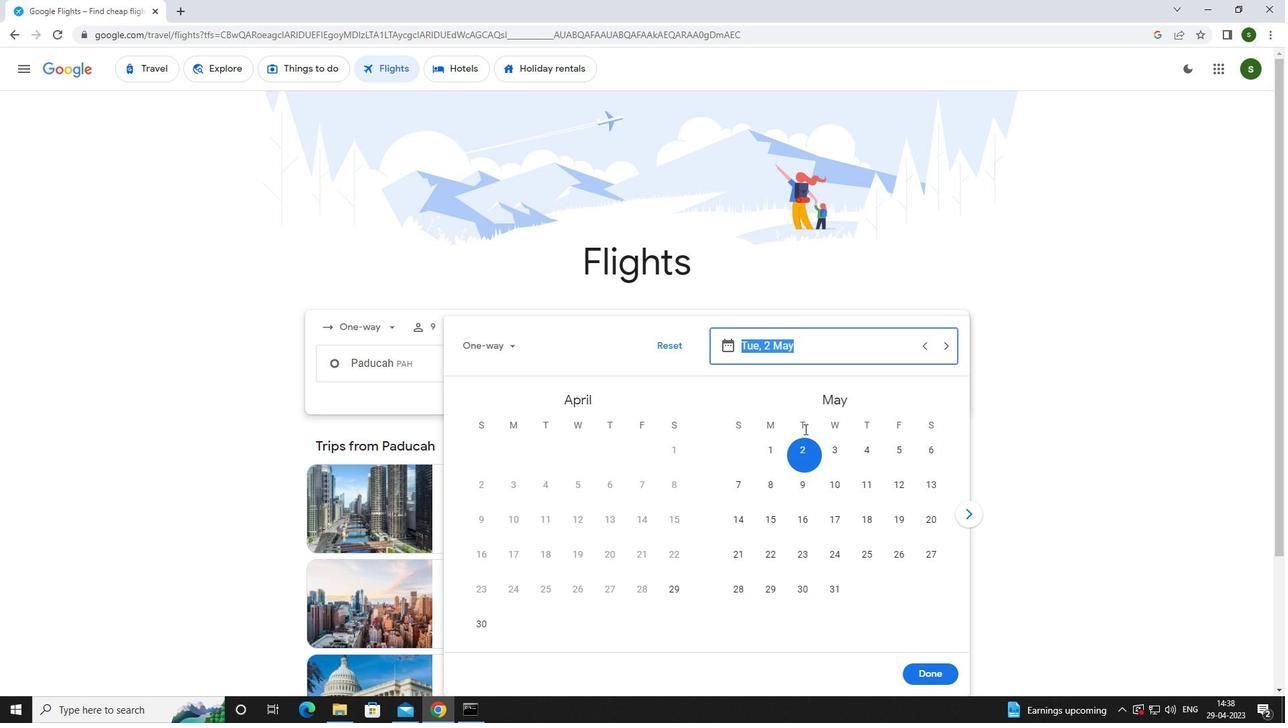 
Action: Mouse pressed left at (801, 448)
Screenshot: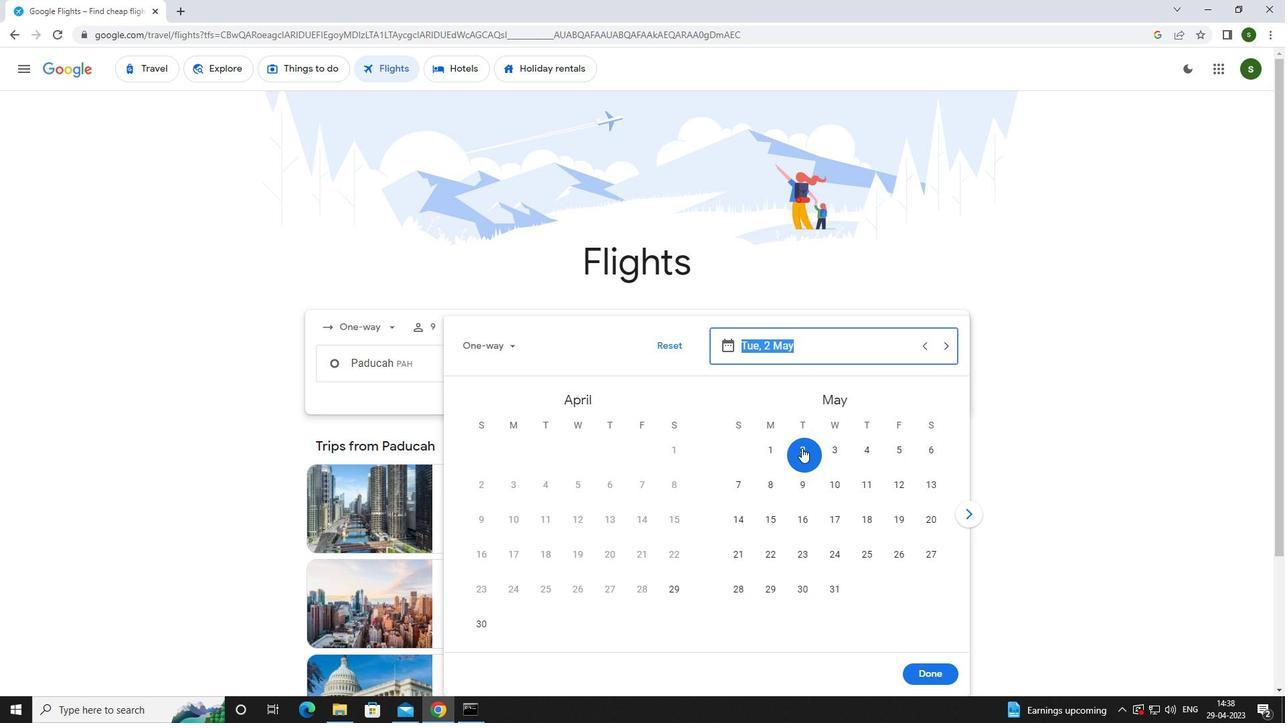 
Action: Mouse moved to (924, 675)
Screenshot: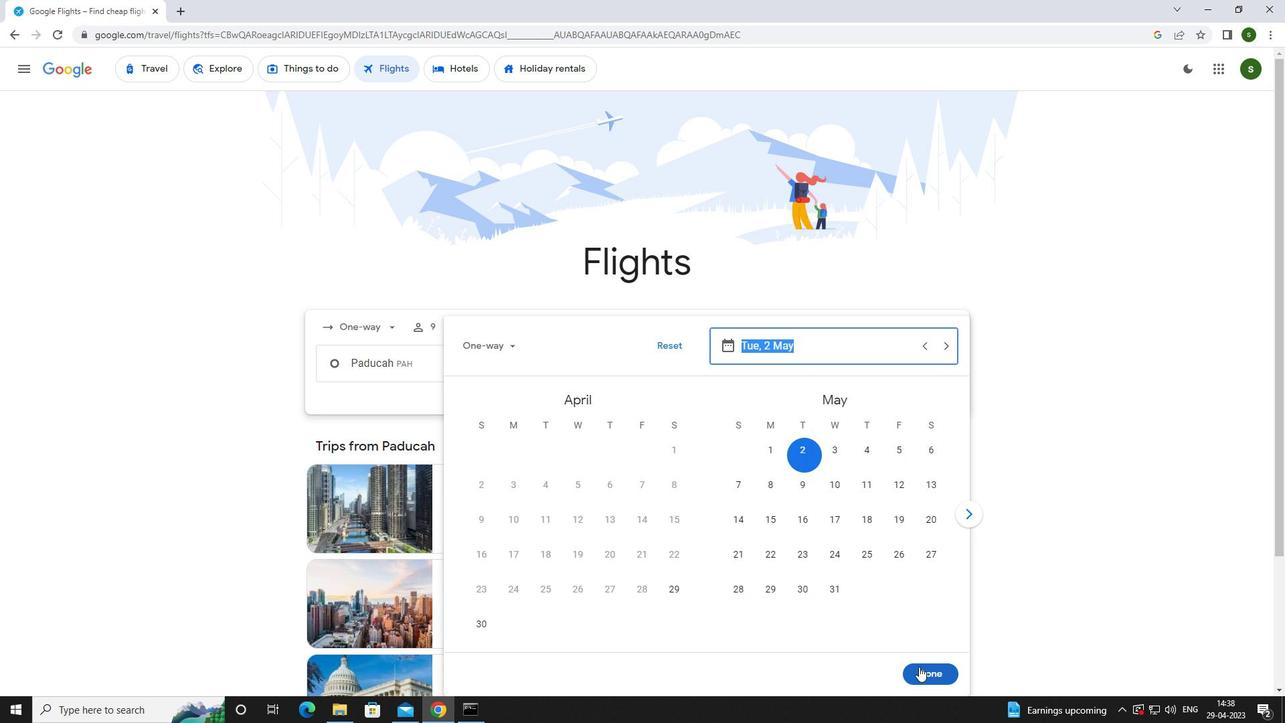 
Action: Mouse pressed left at (924, 675)
Screenshot: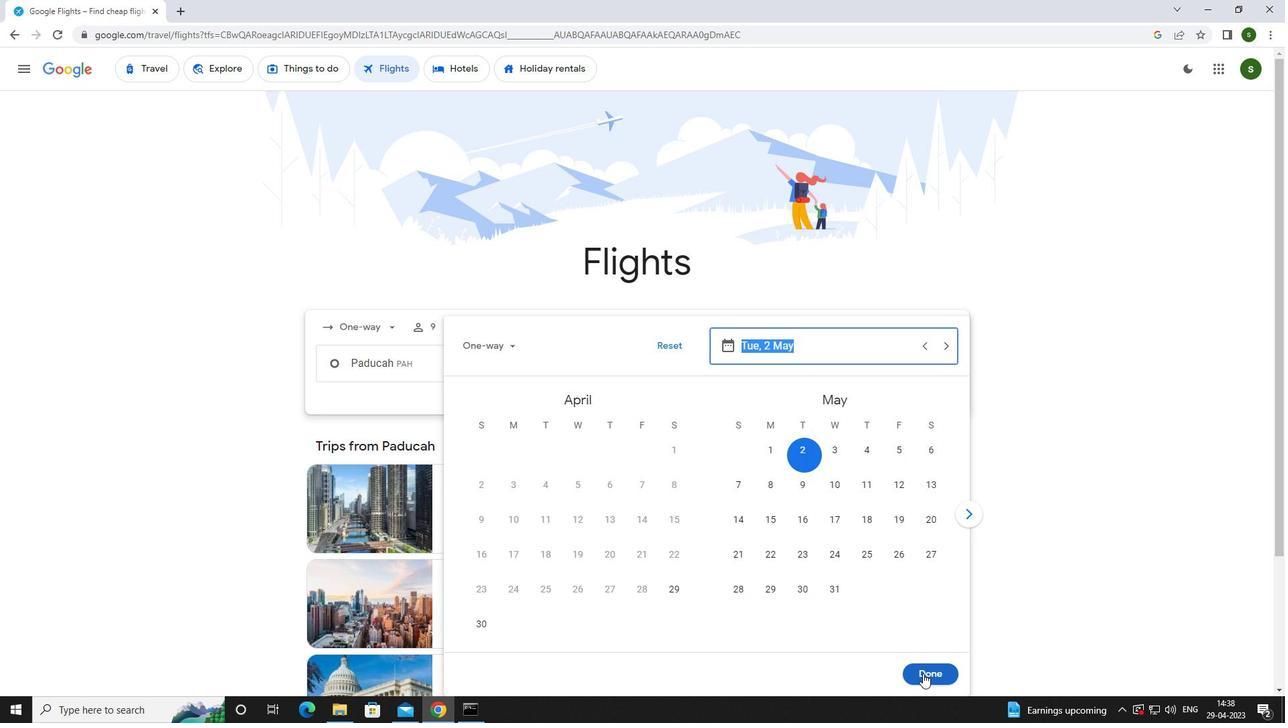 
Action: Mouse moved to (628, 420)
Screenshot: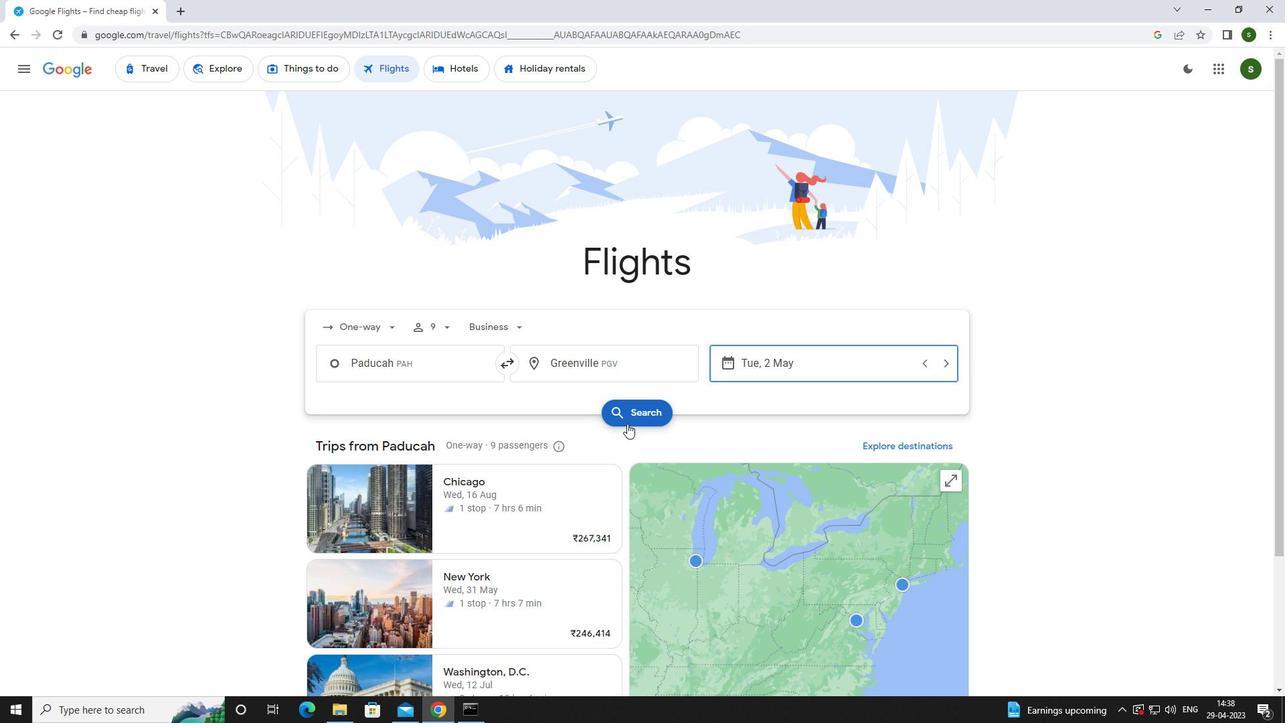 
Action: Mouse pressed left at (628, 420)
Screenshot: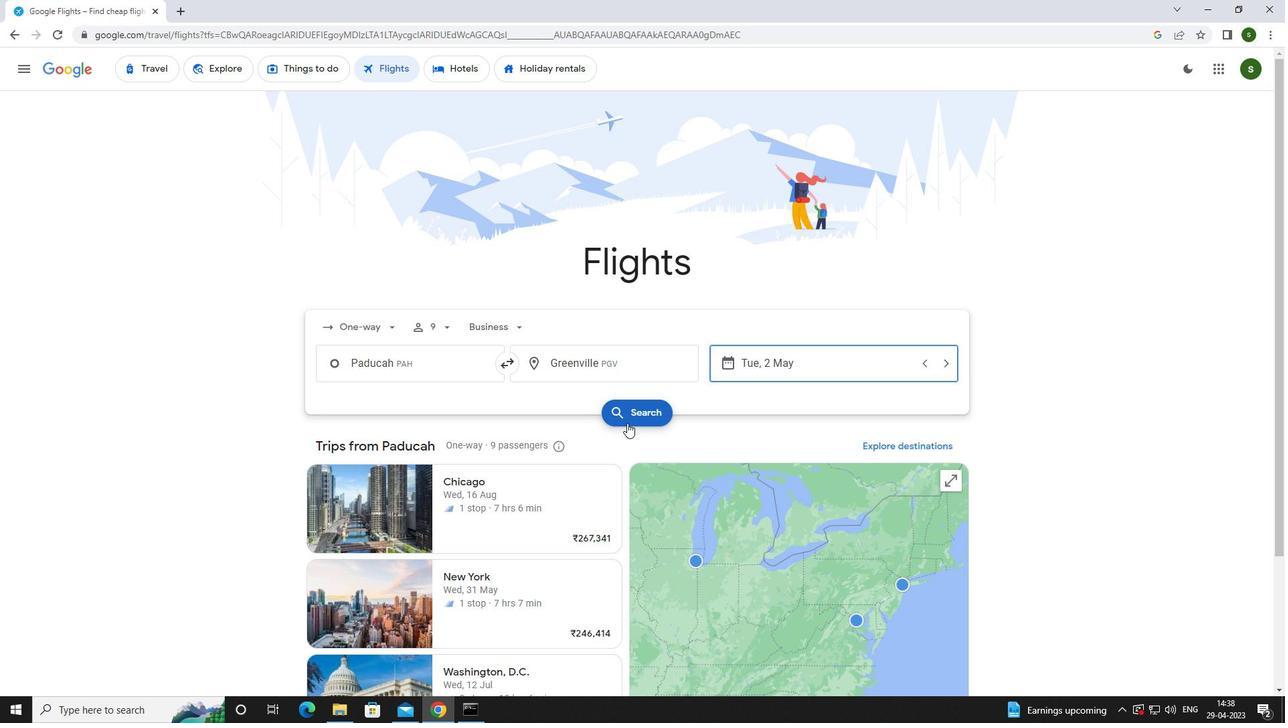 
Action: Mouse moved to (352, 192)
Screenshot: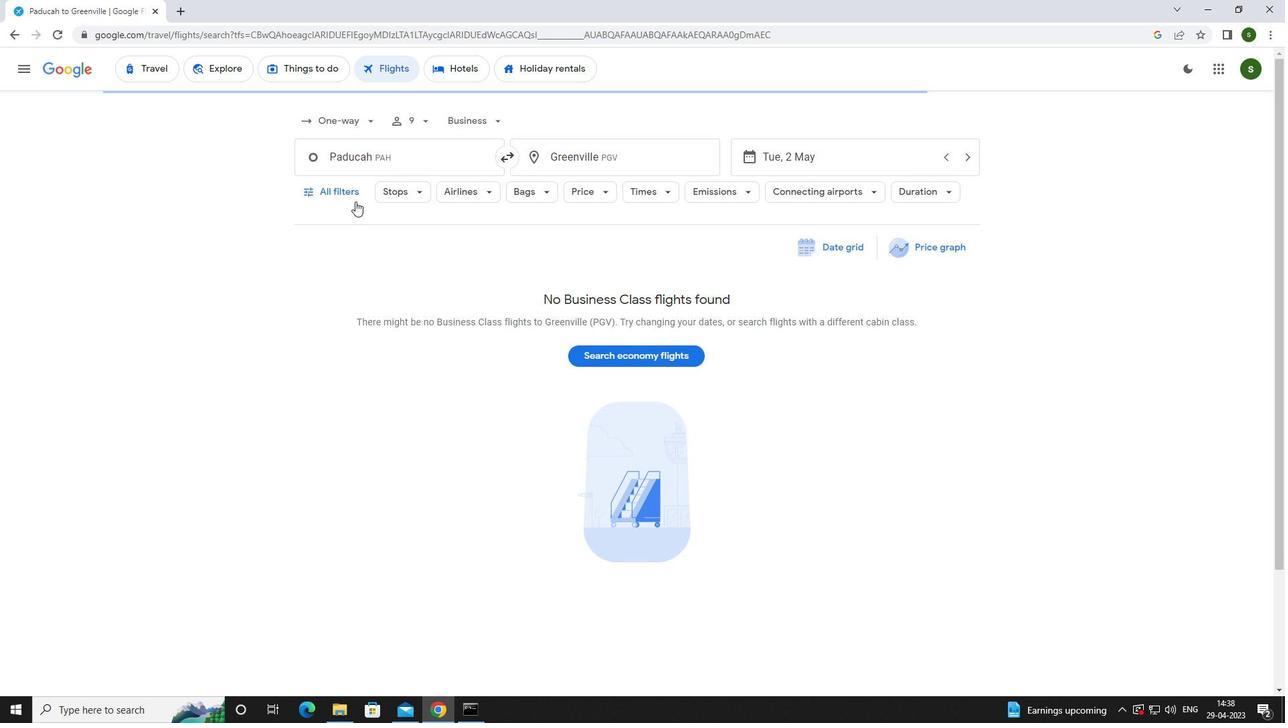 
Action: Mouse pressed left at (352, 192)
Screenshot: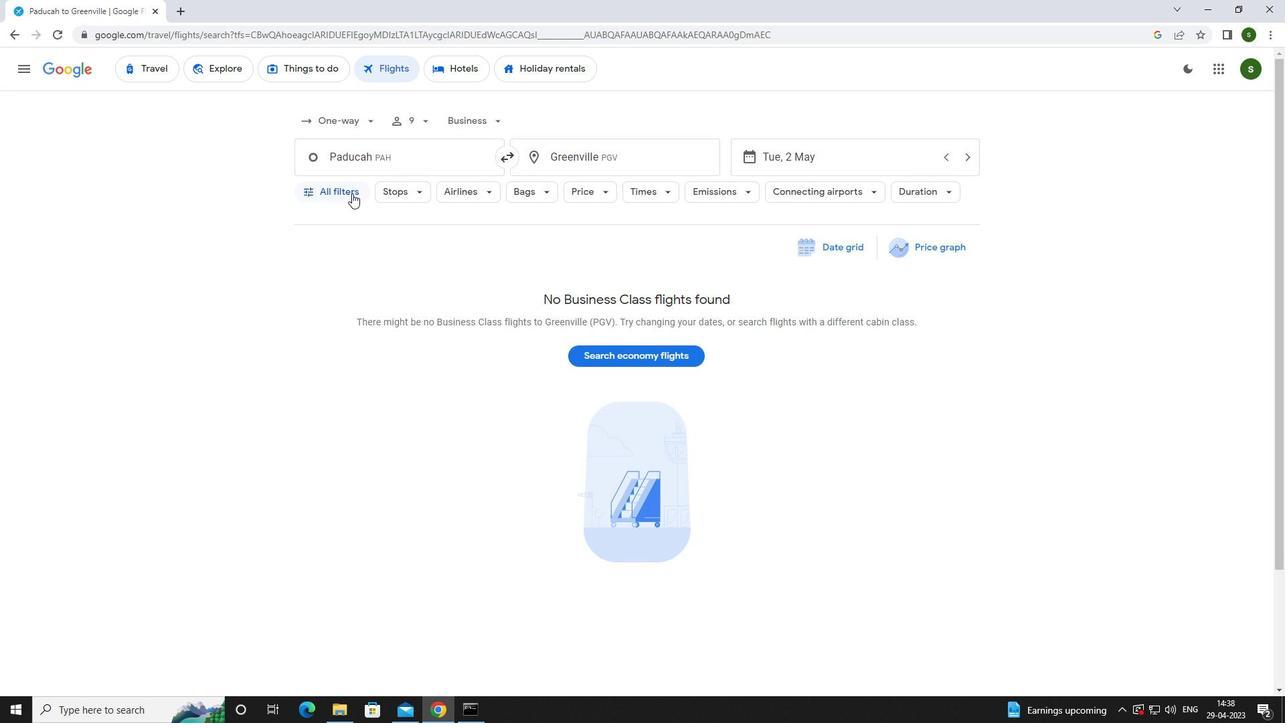 
Action: Mouse moved to (420, 327)
Screenshot: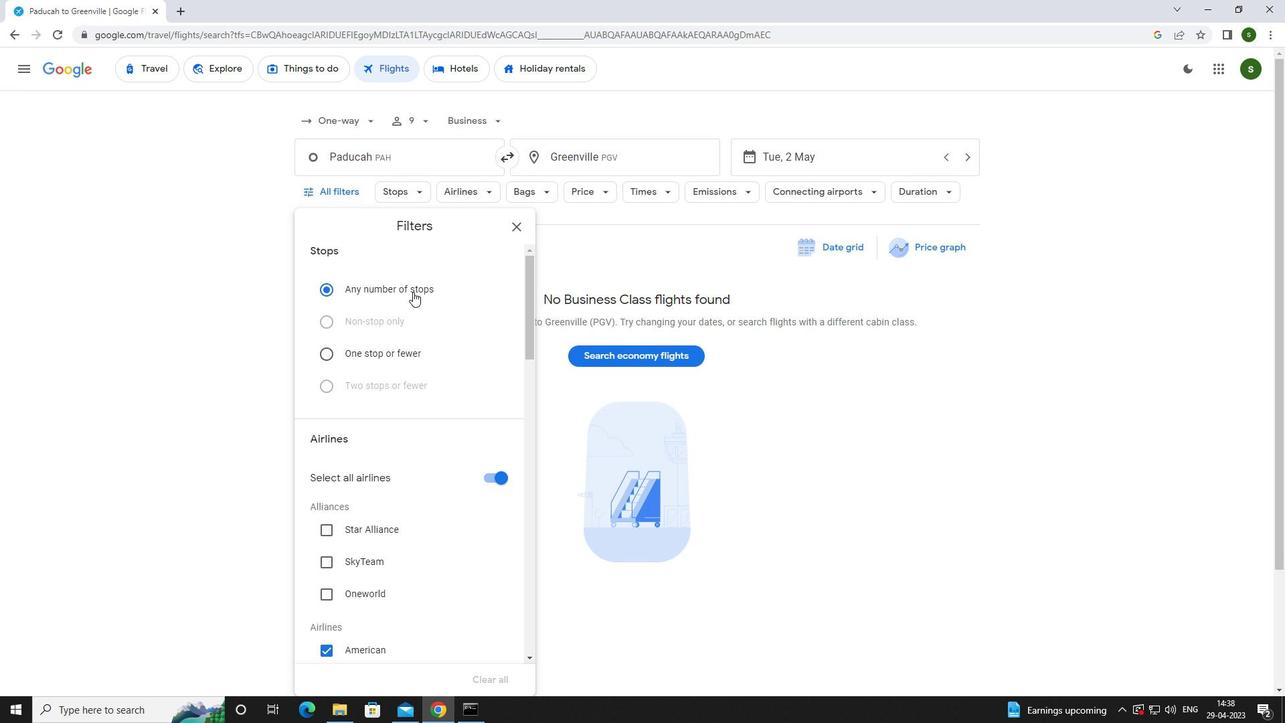 
Action: Mouse scrolled (420, 326) with delta (0, 0)
Screenshot: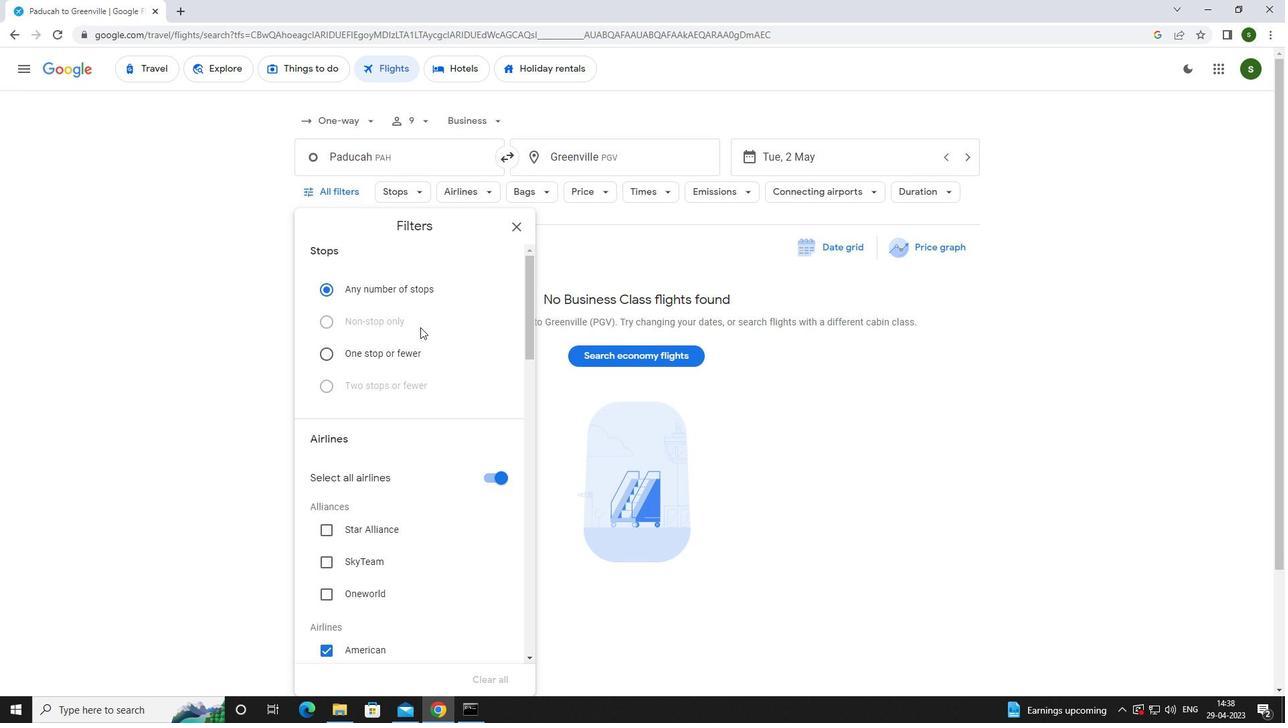 
Action: Mouse moved to (508, 409)
Screenshot: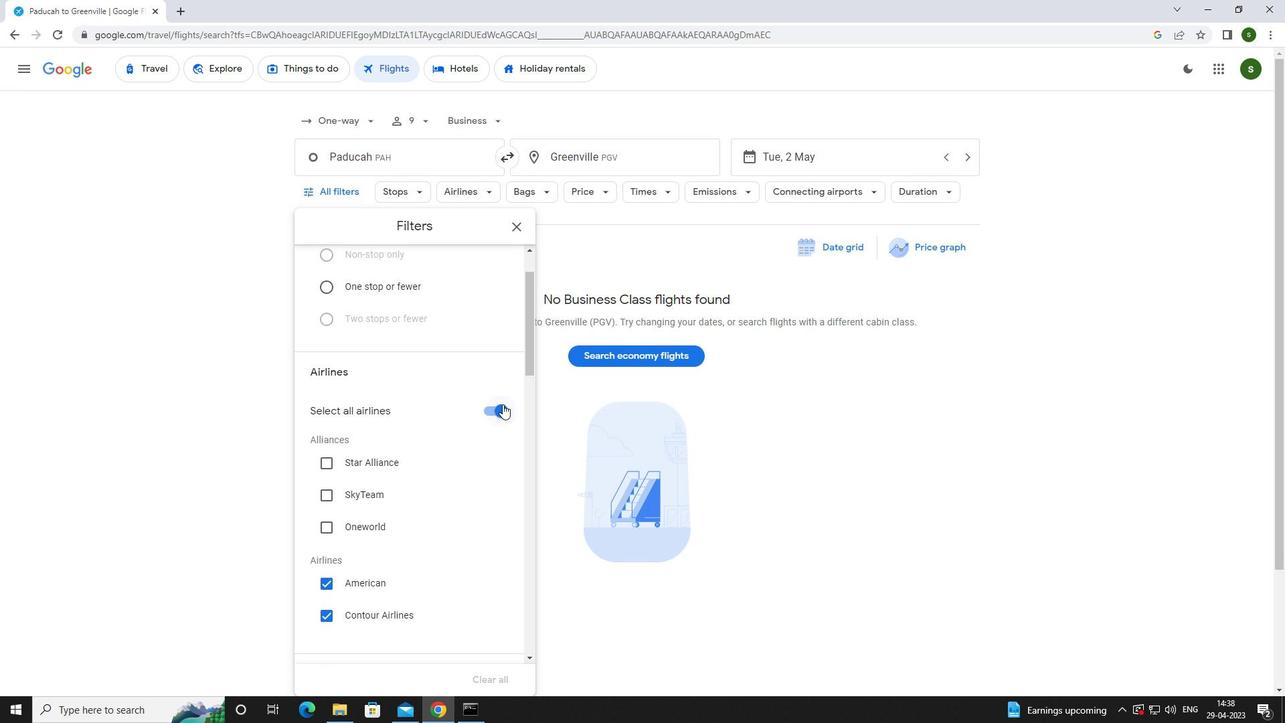 
Action: Mouse pressed left at (508, 409)
Screenshot: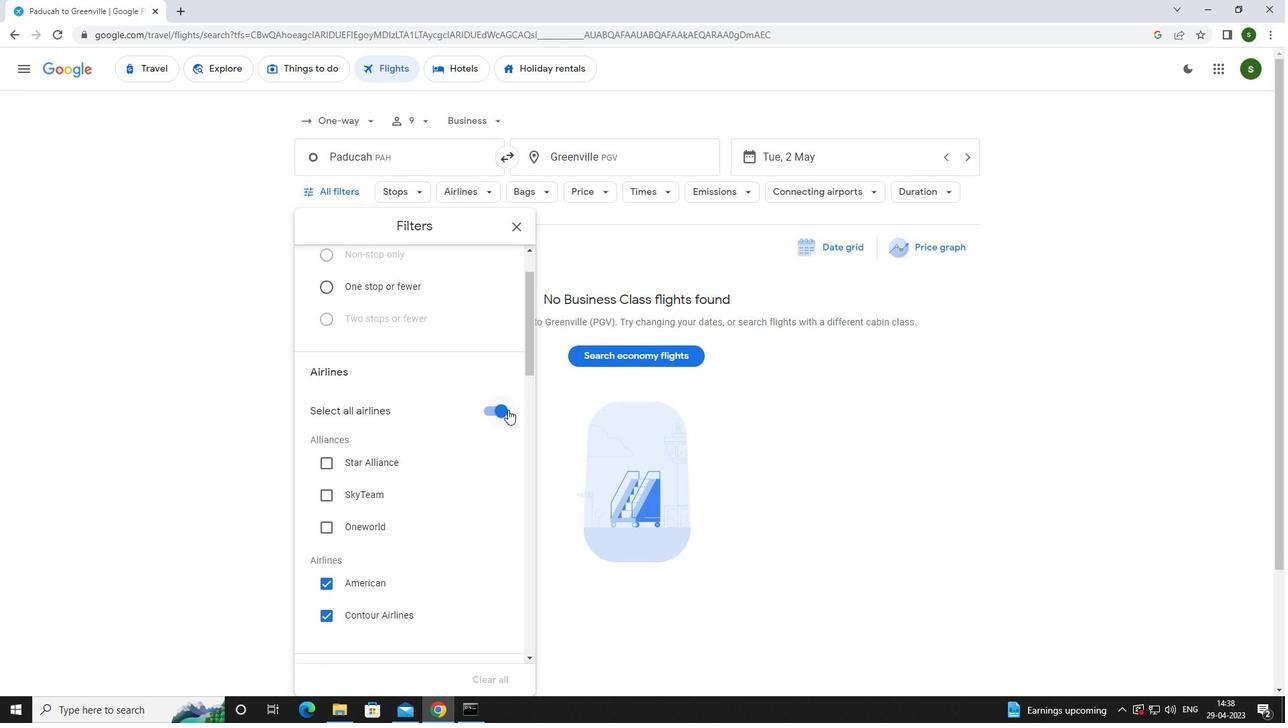 
Action: Mouse moved to (469, 425)
Screenshot: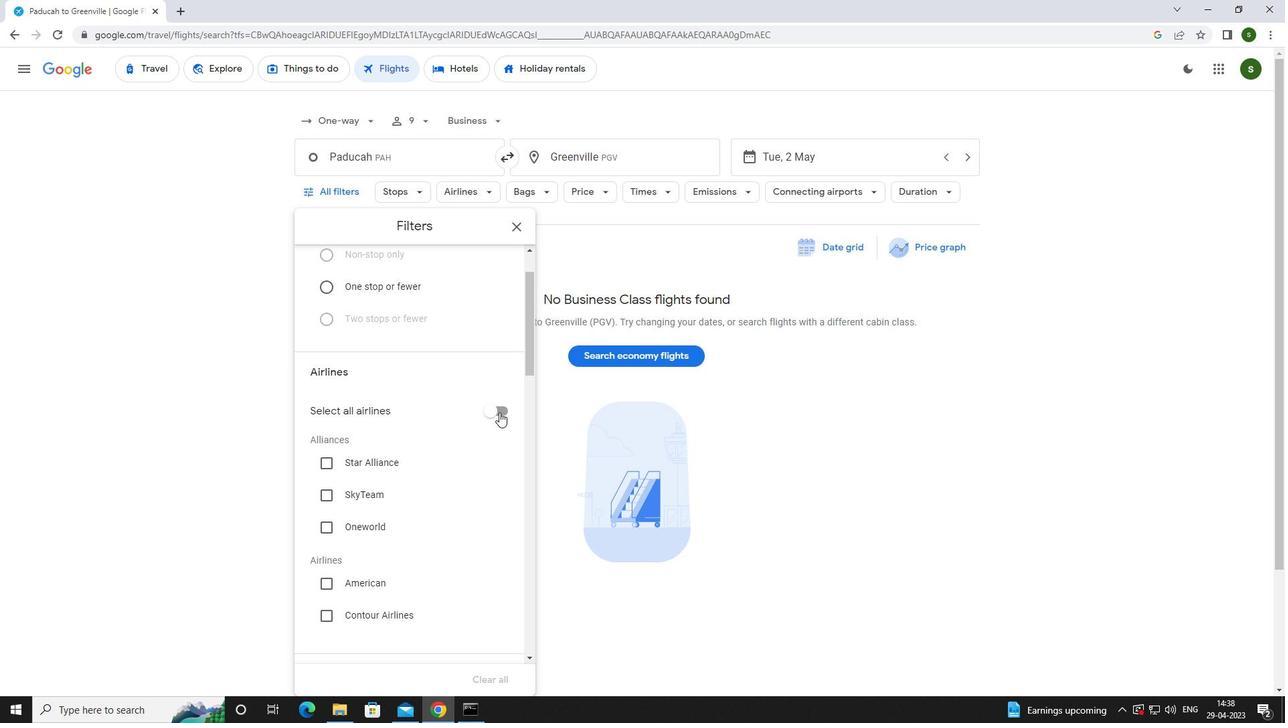 
Action: Mouse scrolled (469, 425) with delta (0, 0)
Screenshot: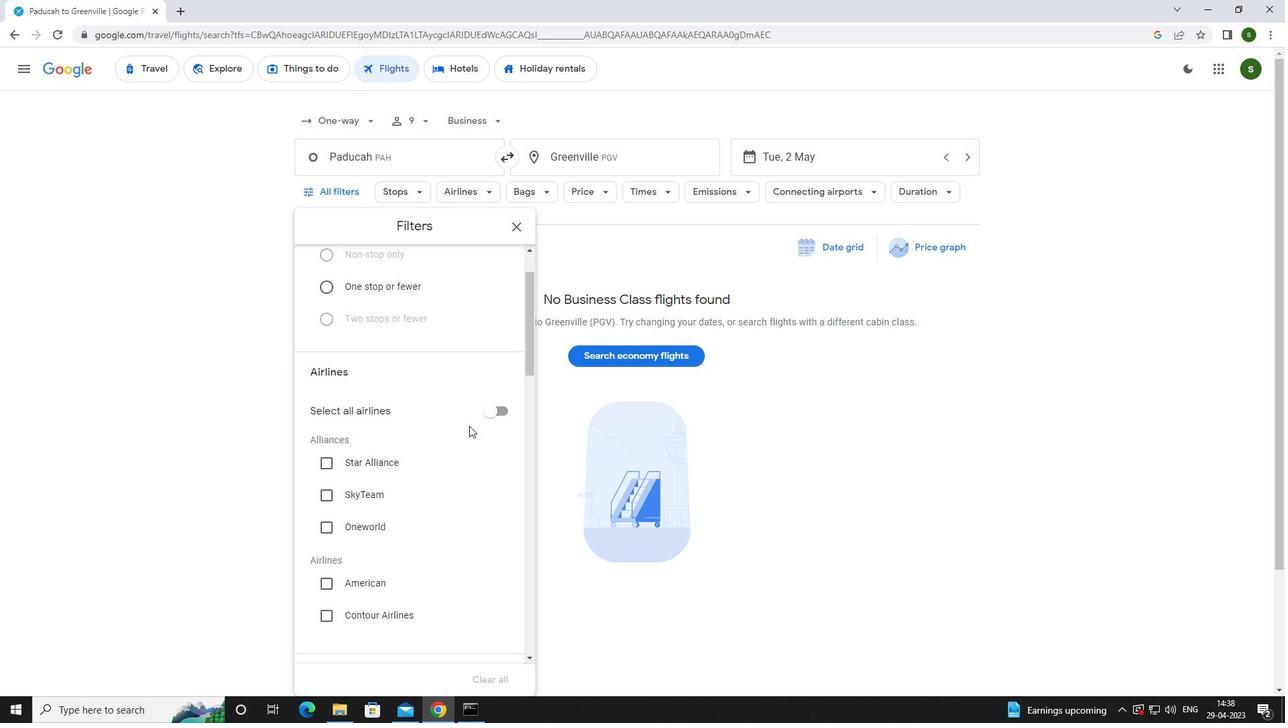 
Action: Mouse scrolled (469, 425) with delta (0, 0)
Screenshot: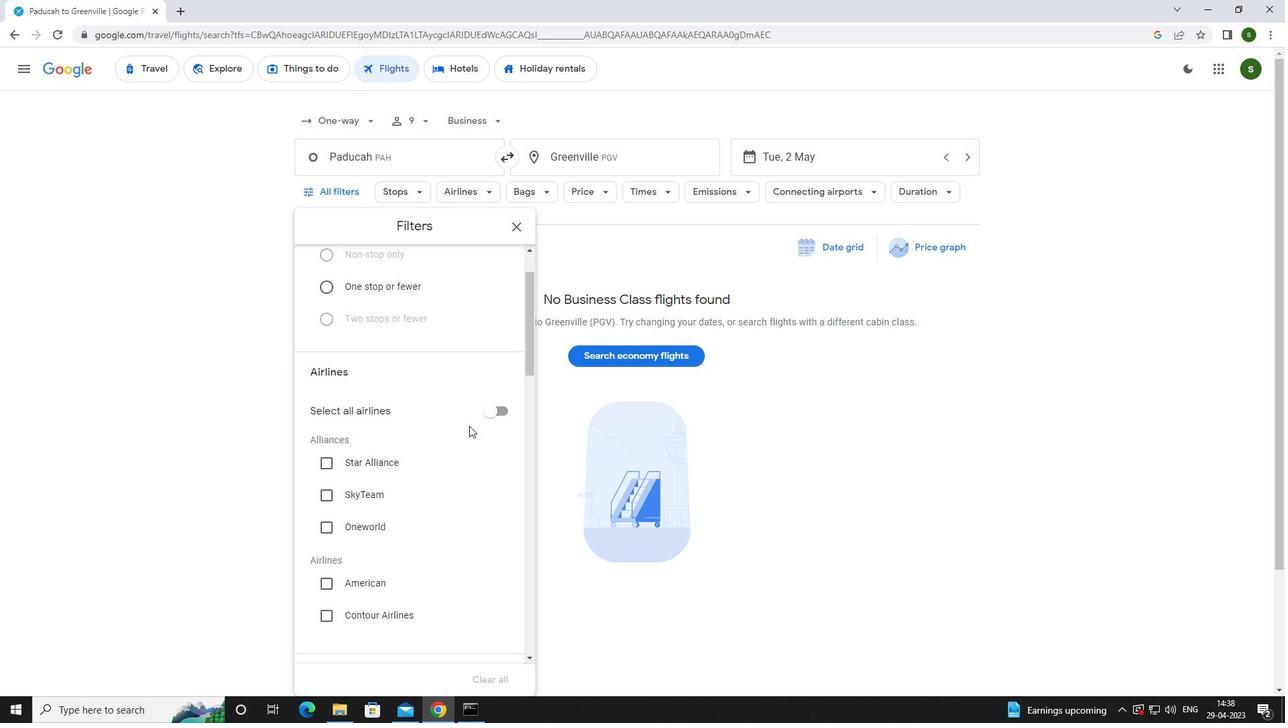 
Action: Mouse moved to (366, 449)
Screenshot: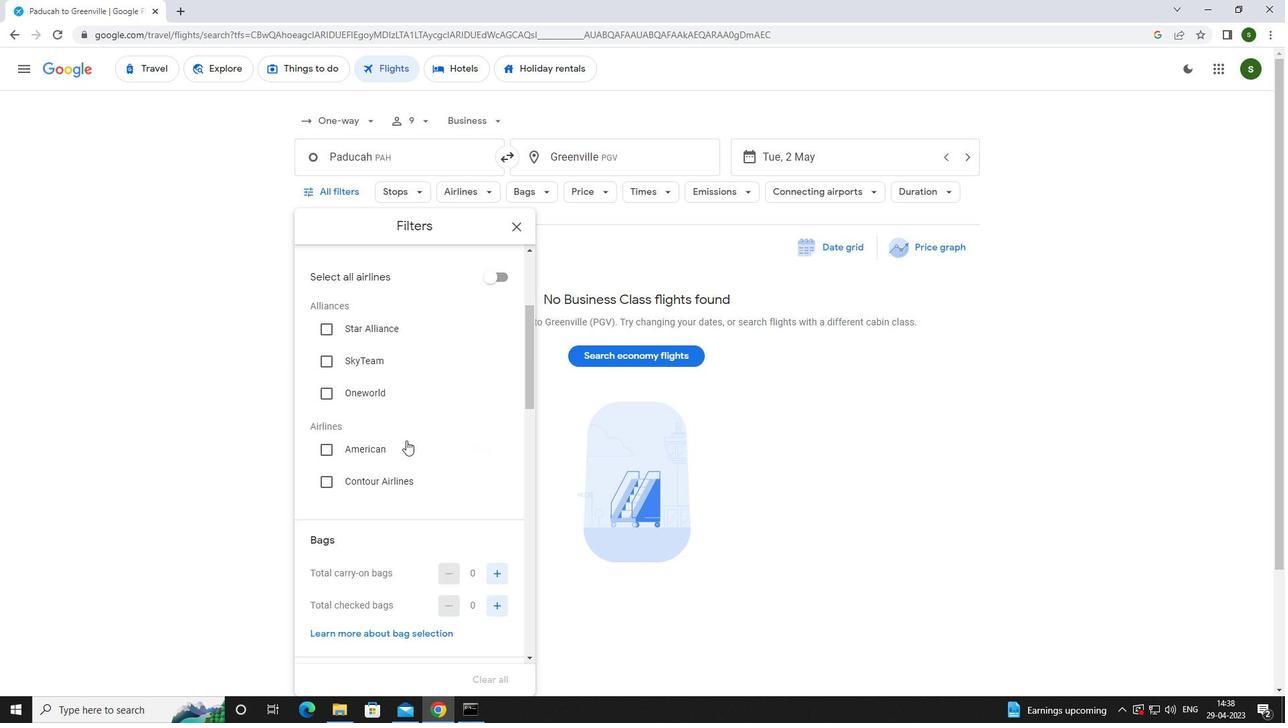 
Action: Mouse pressed left at (366, 449)
Screenshot: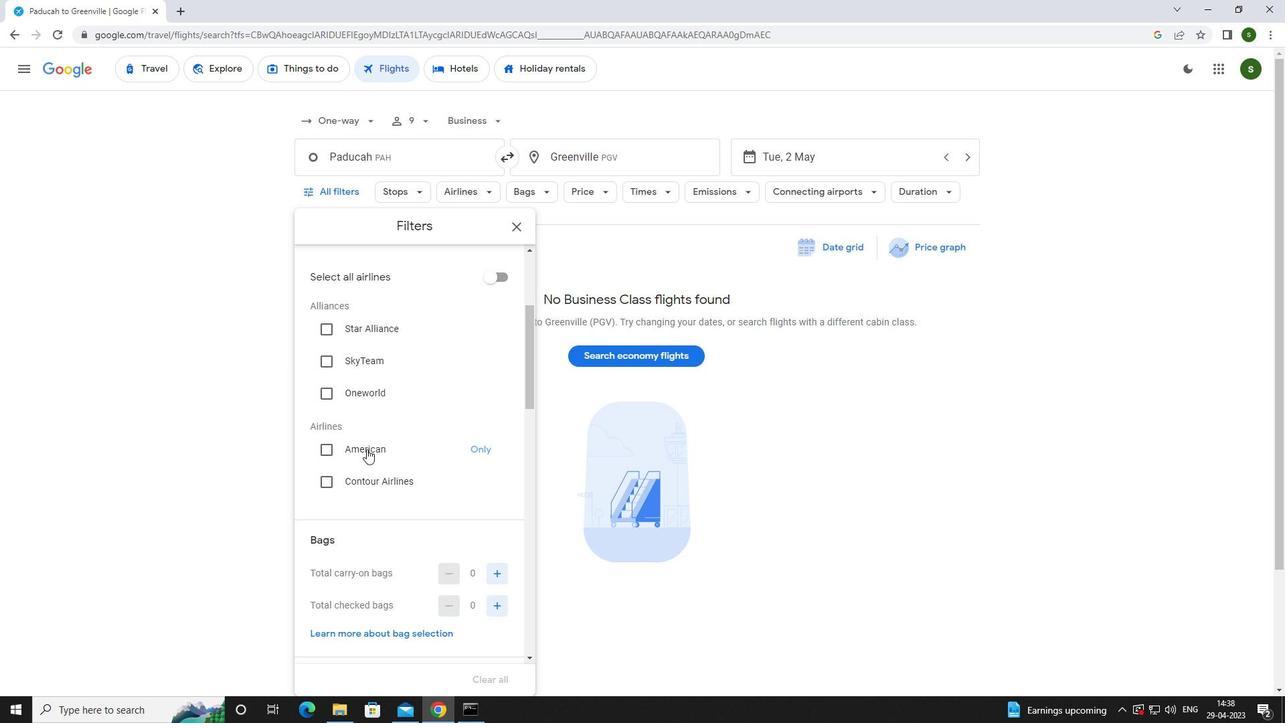 
Action: Mouse moved to (428, 472)
Screenshot: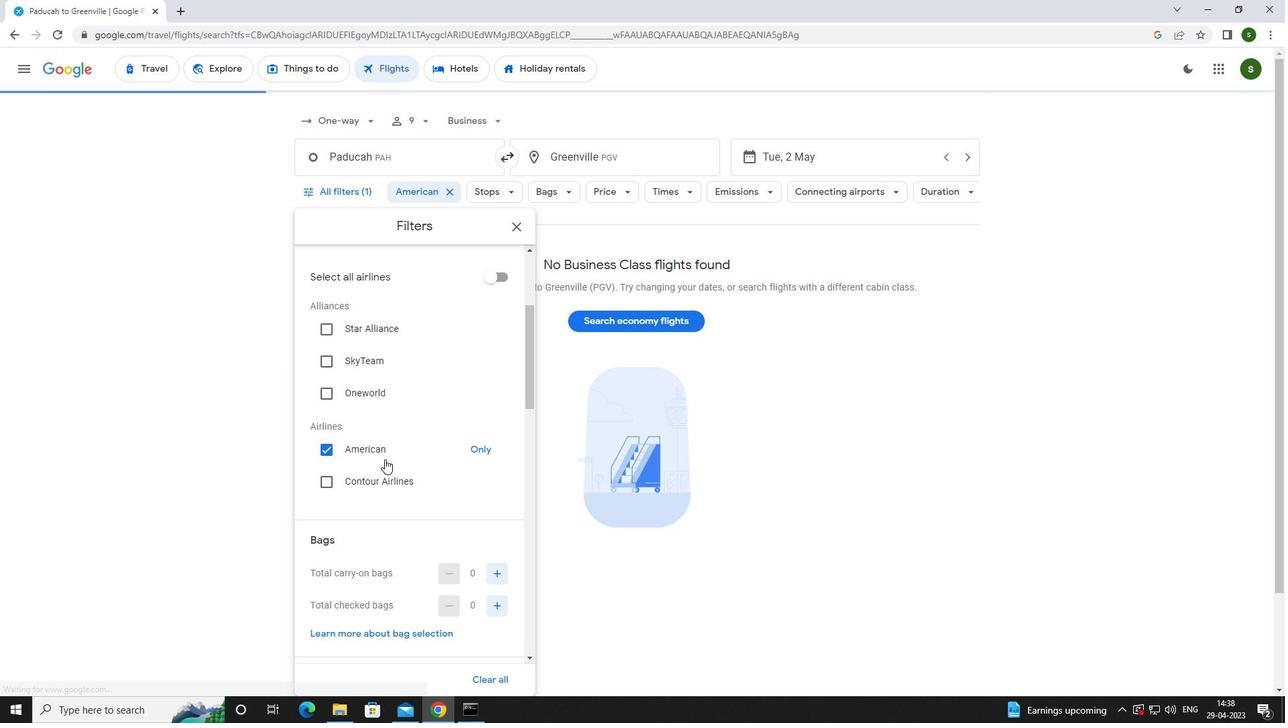 
Action: Mouse scrolled (428, 471) with delta (0, 0)
Screenshot: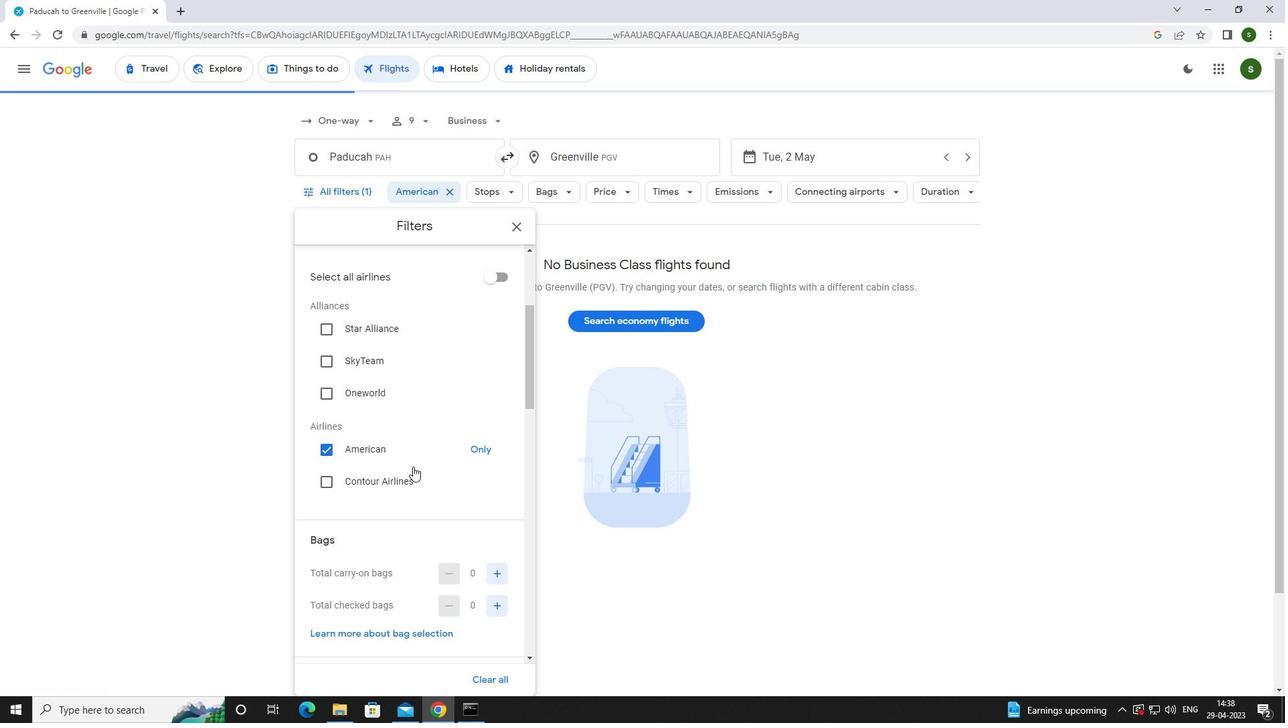 
Action: Mouse scrolled (428, 471) with delta (0, 0)
Screenshot: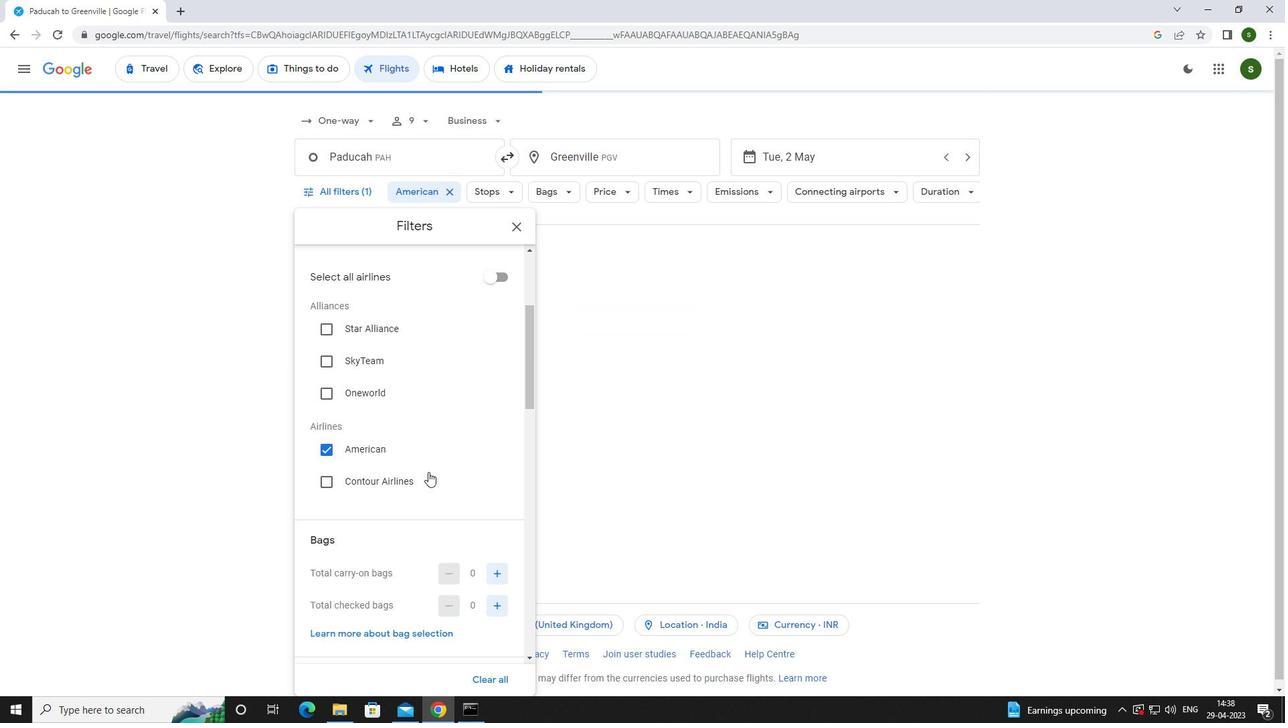 
Action: Mouse moved to (500, 440)
Screenshot: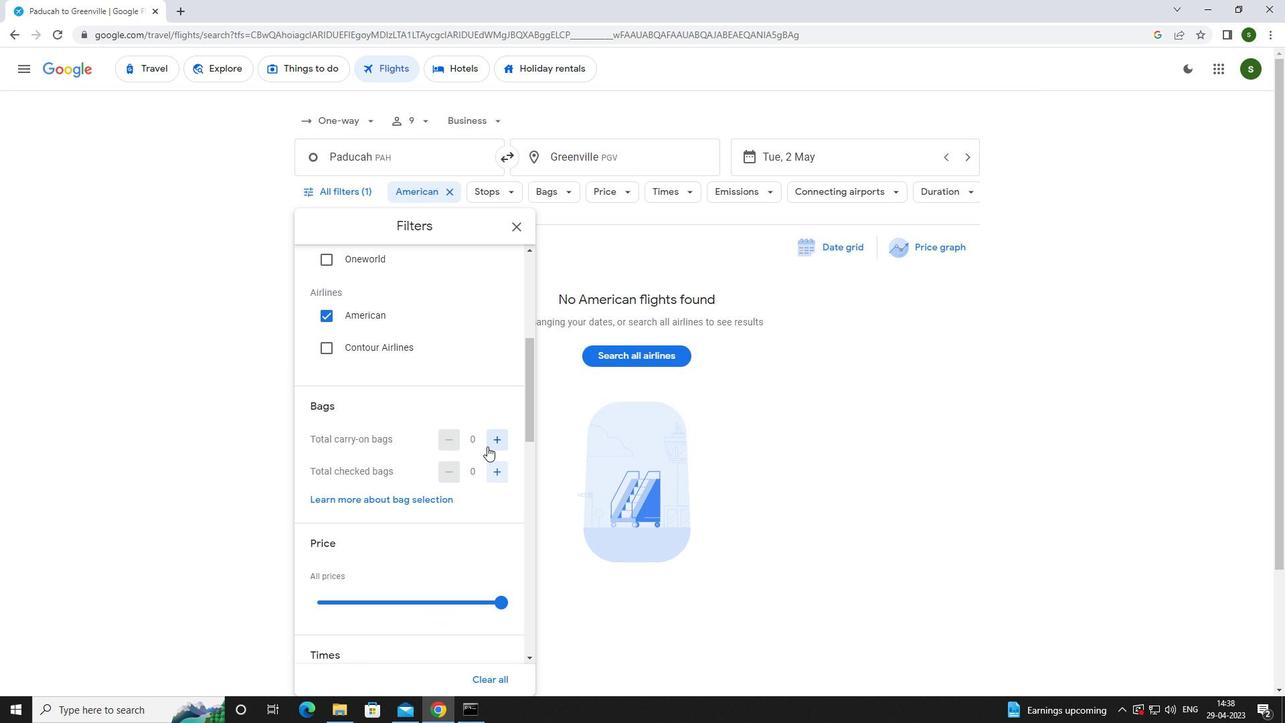 
Action: Mouse pressed left at (500, 440)
Screenshot: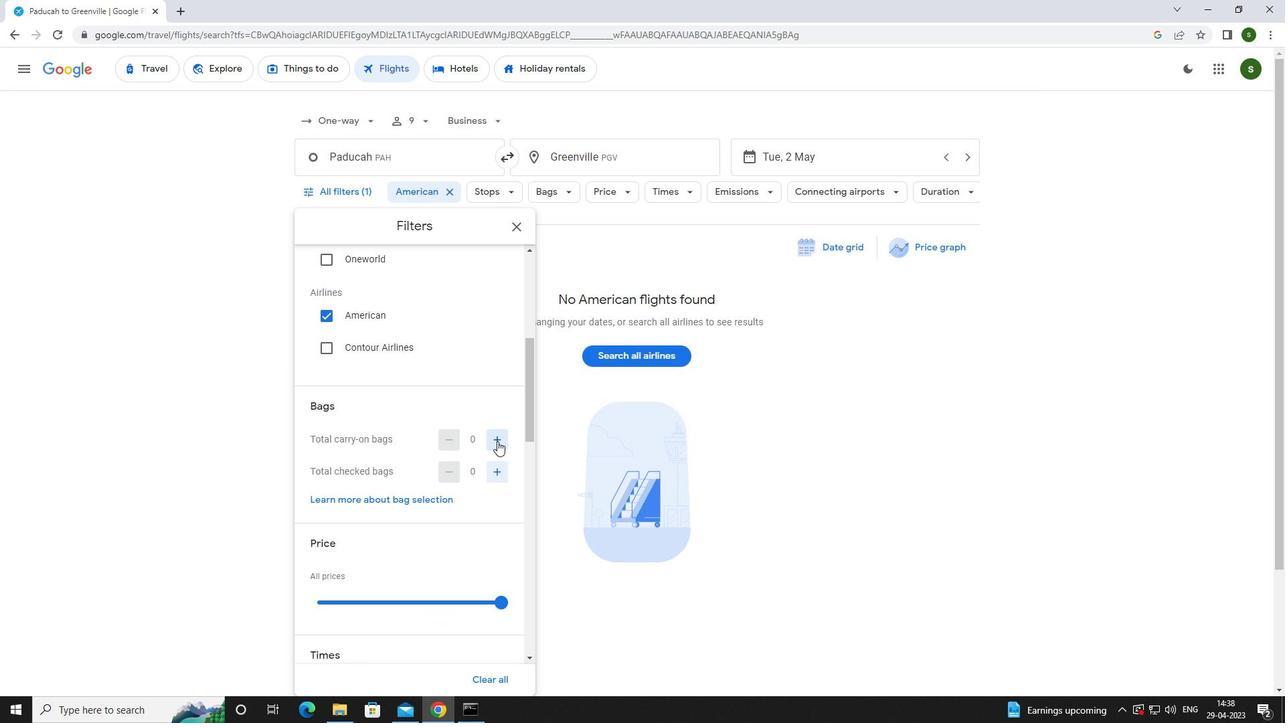 
Action: Mouse moved to (437, 458)
Screenshot: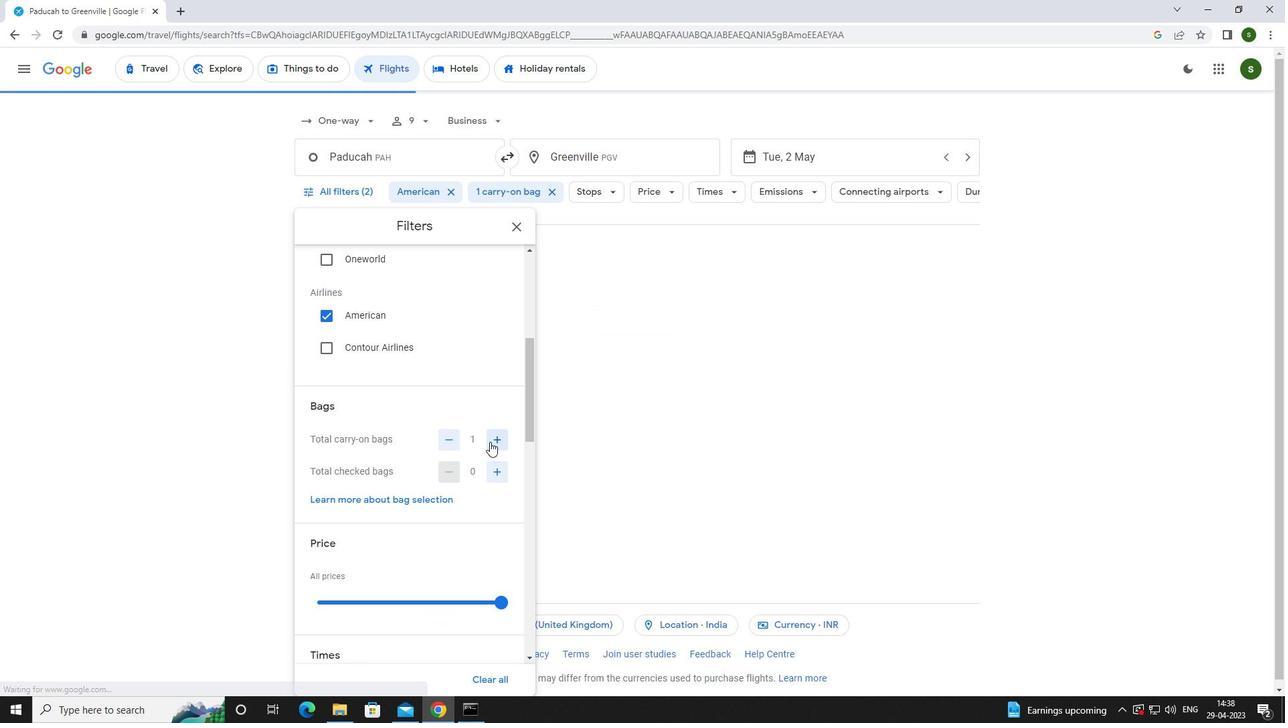 
Action: Mouse scrolled (437, 458) with delta (0, 0)
Screenshot: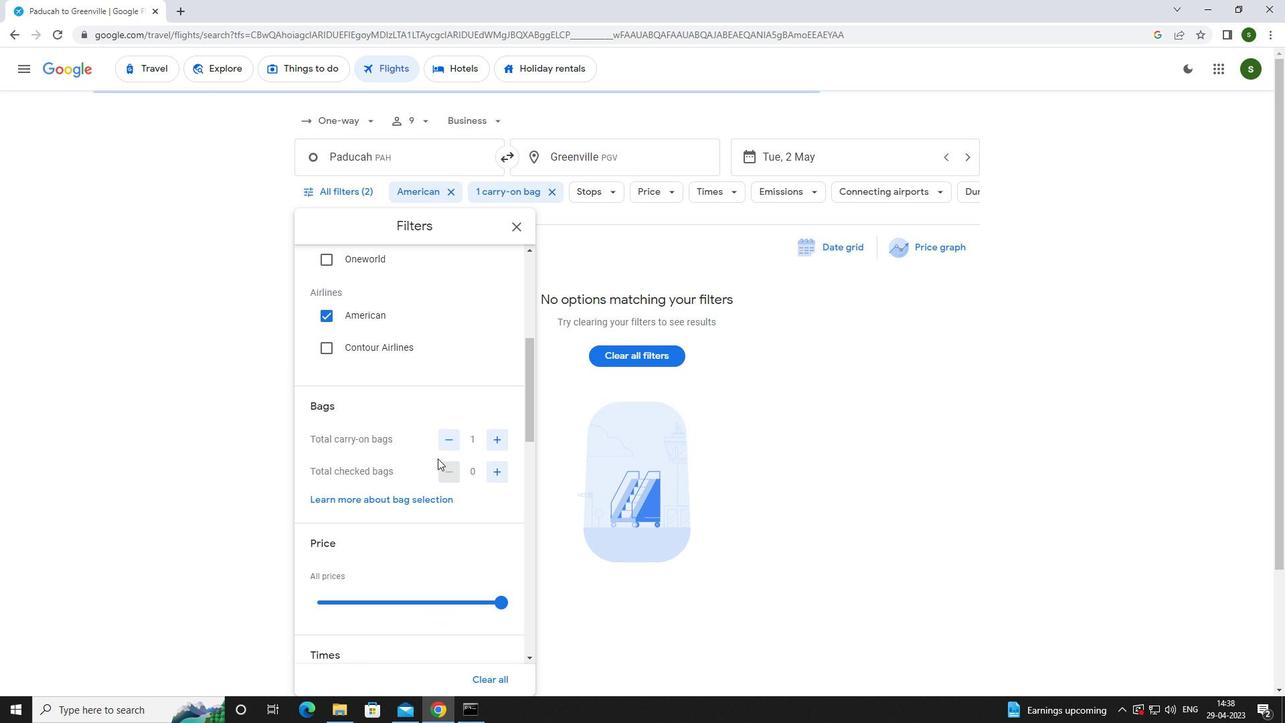 
Action: Mouse scrolled (437, 458) with delta (0, 0)
Screenshot: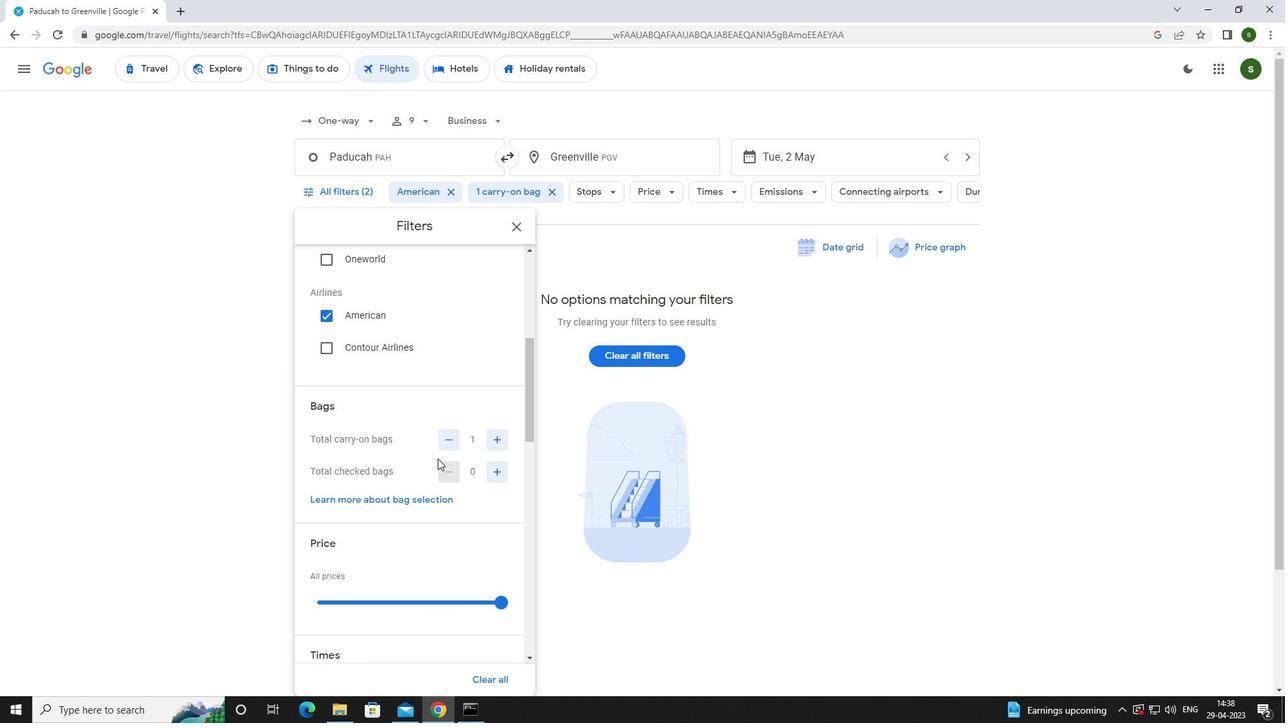 
Action: Mouse moved to (502, 466)
Screenshot: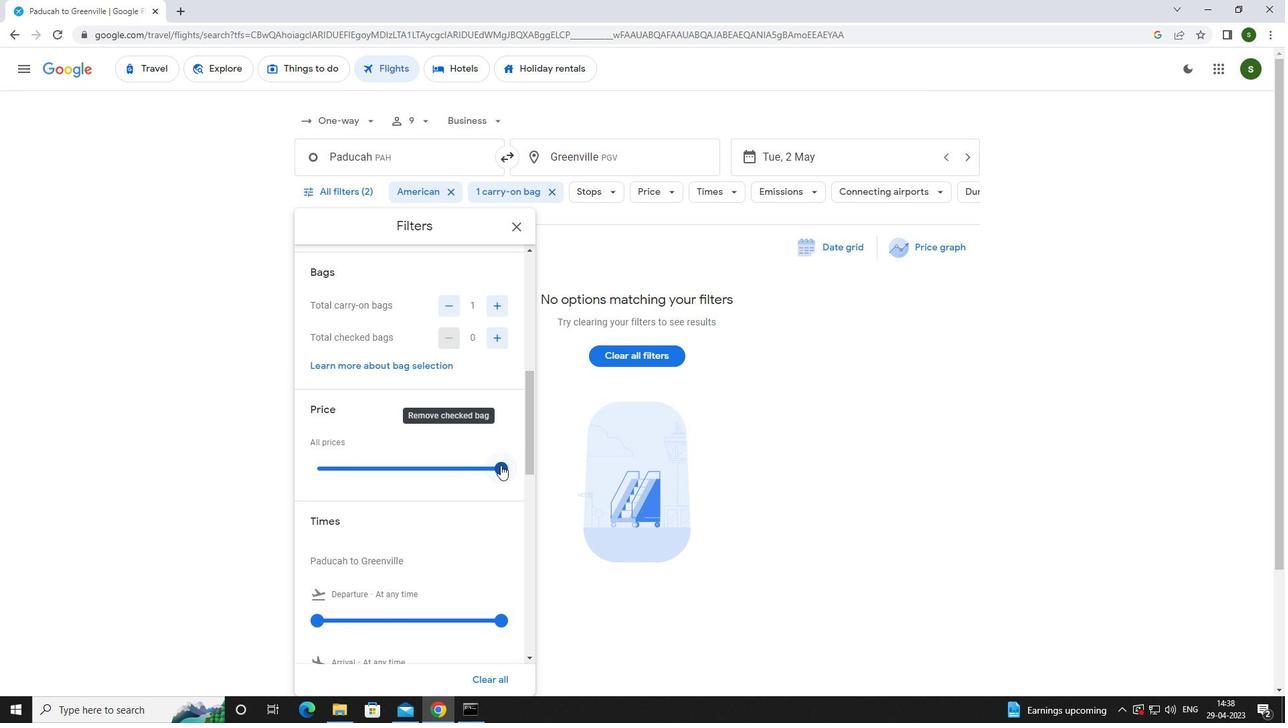 
Action: Mouse pressed left at (502, 466)
Screenshot: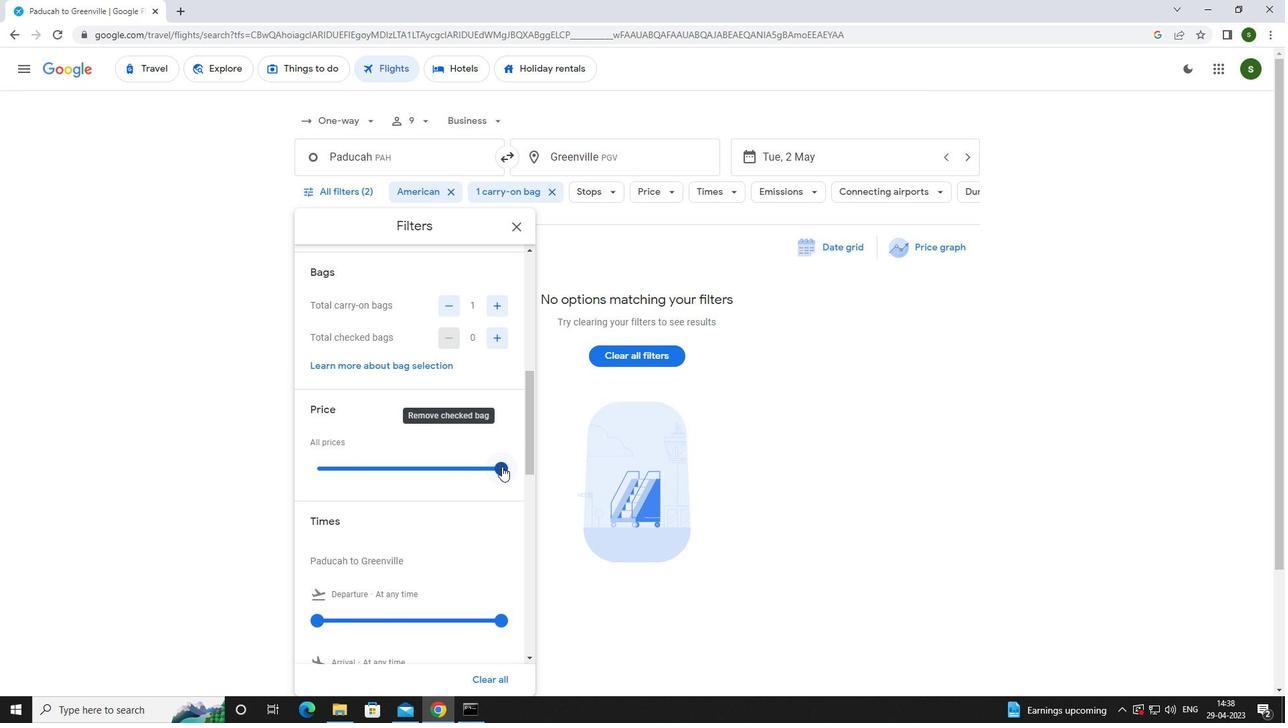 
Action: Mouse moved to (455, 476)
Screenshot: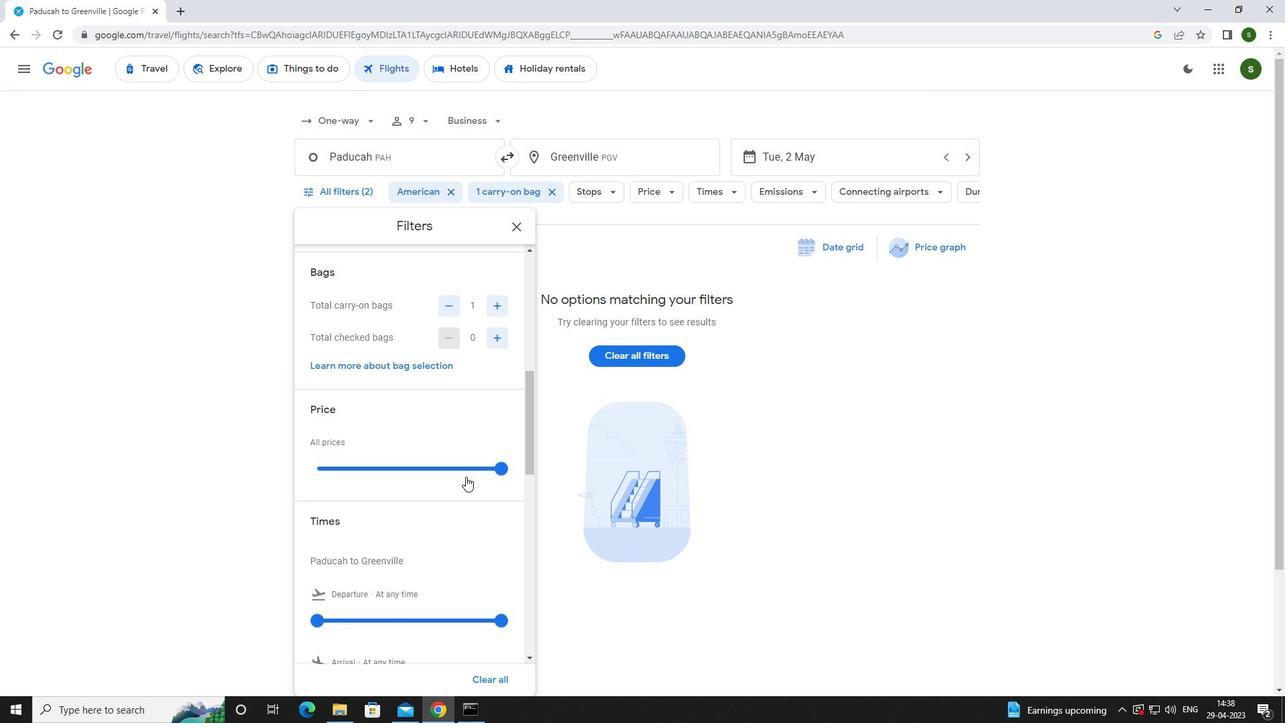 
Action: Mouse scrolled (455, 476) with delta (0, 0)
Screenshot: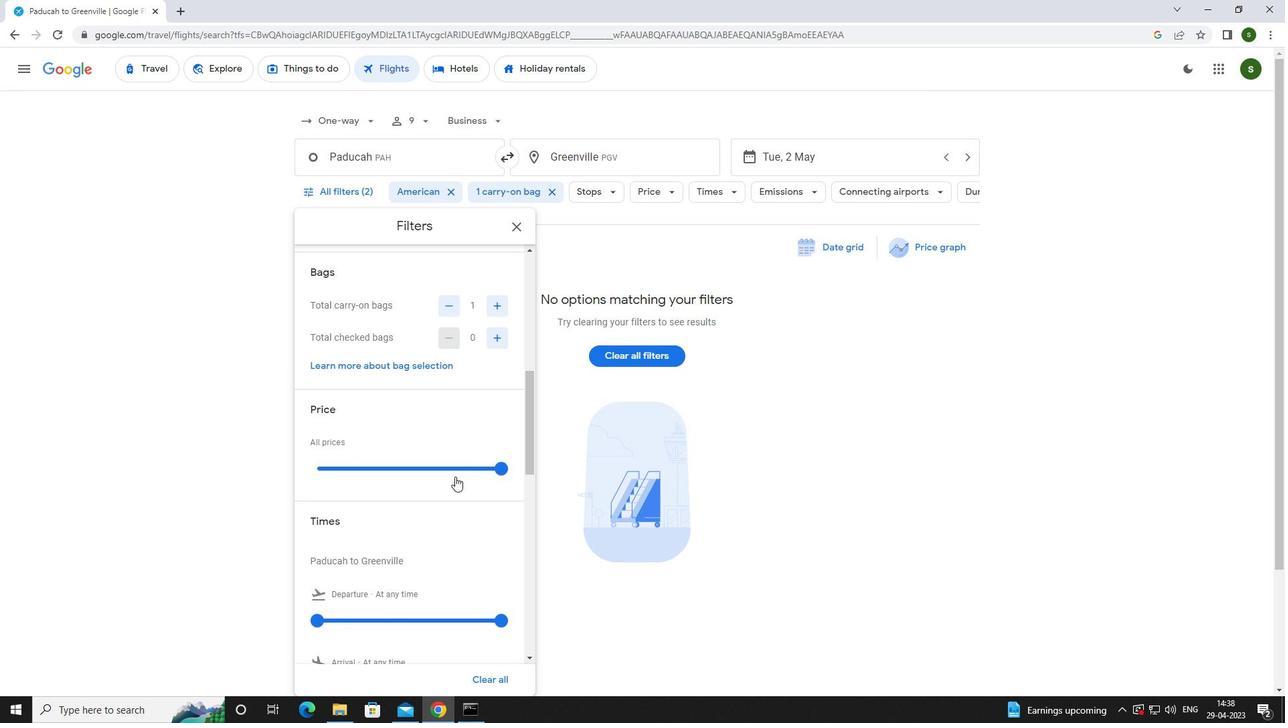 
Action: Mouse scrolled (455, 476) with delta (0, 0)
Screenshot: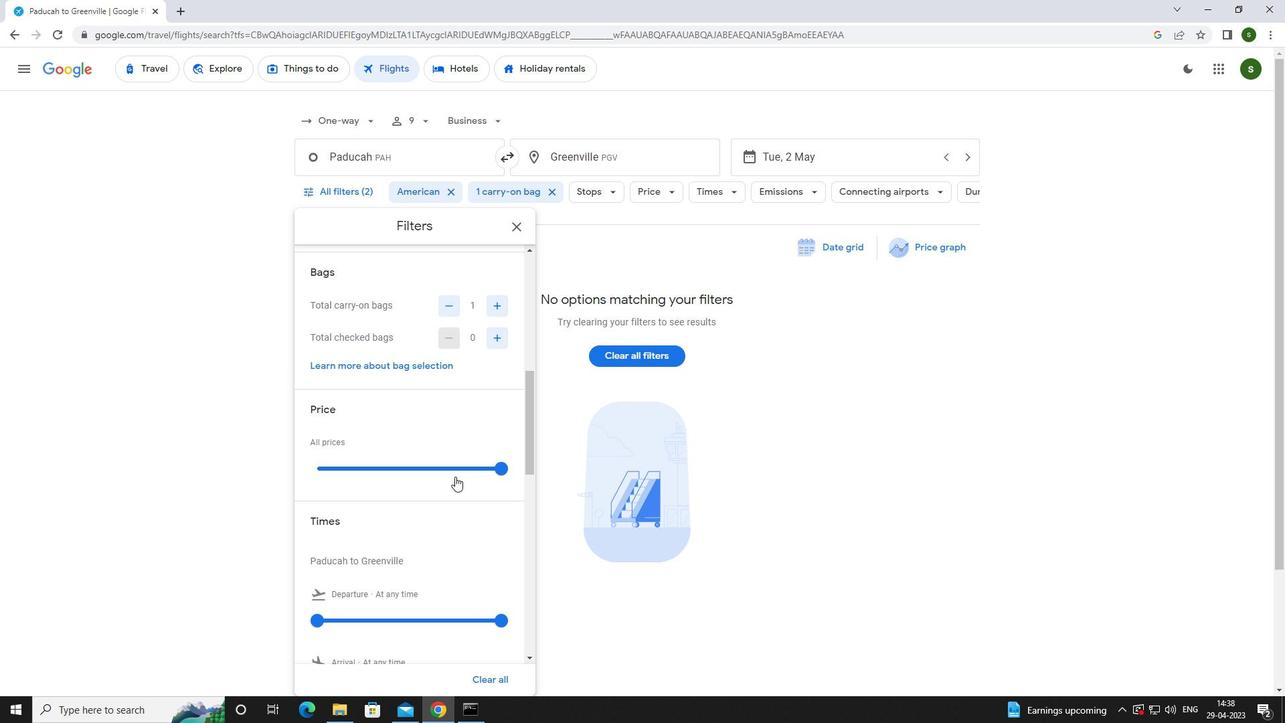 
Action: Mouse moved to (321, 486)
Screenshot: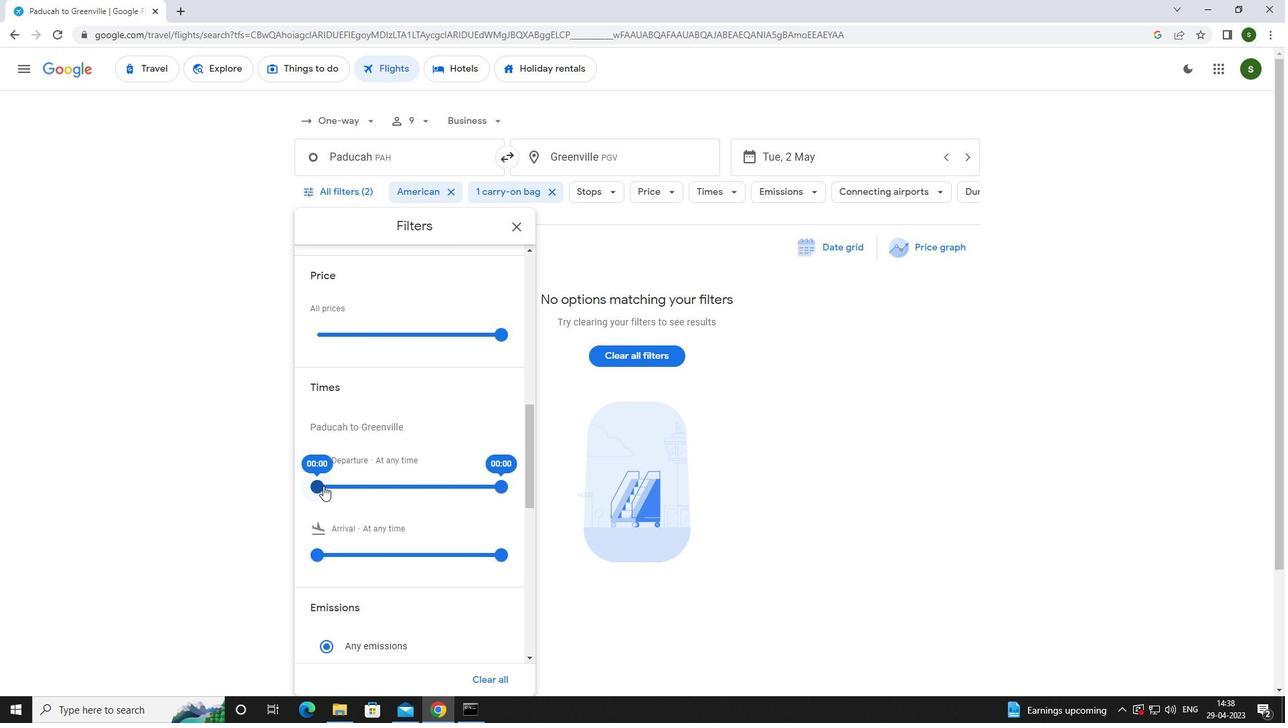 
Action: Mouse pressed left at (321, 486)
Screenshot: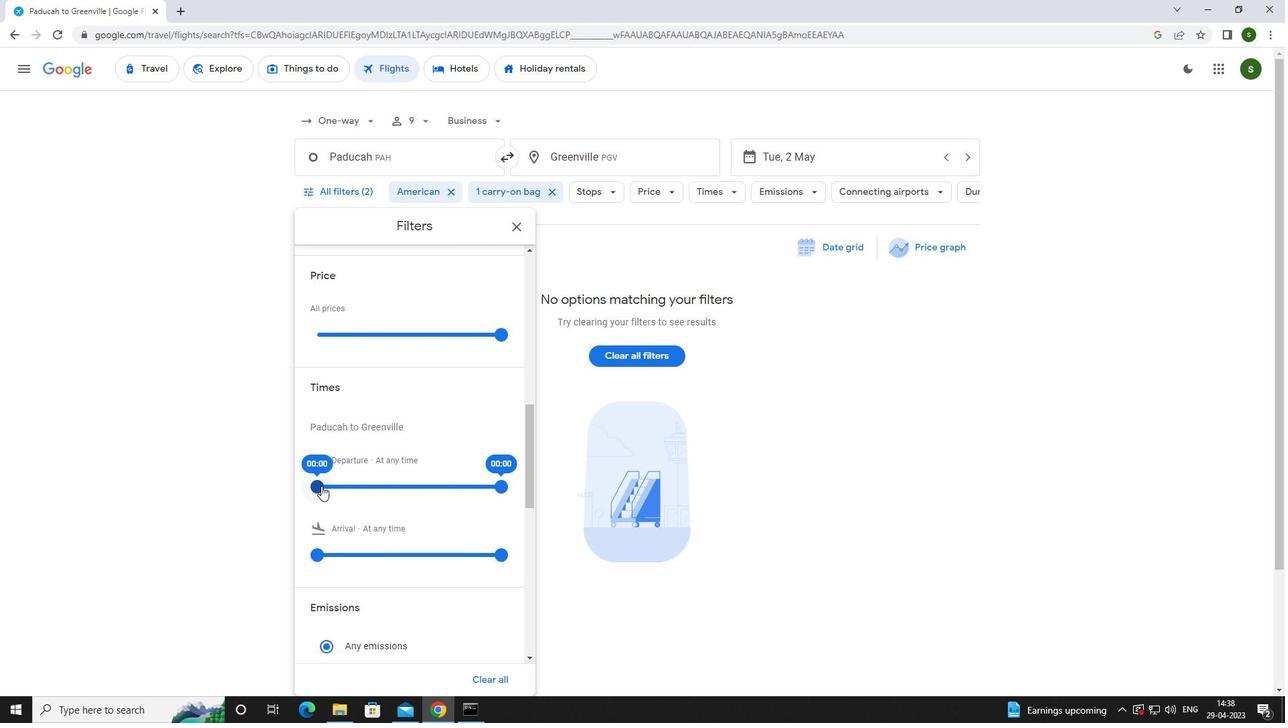 
Action: Mouse moved to (795, 488)
Screenshot: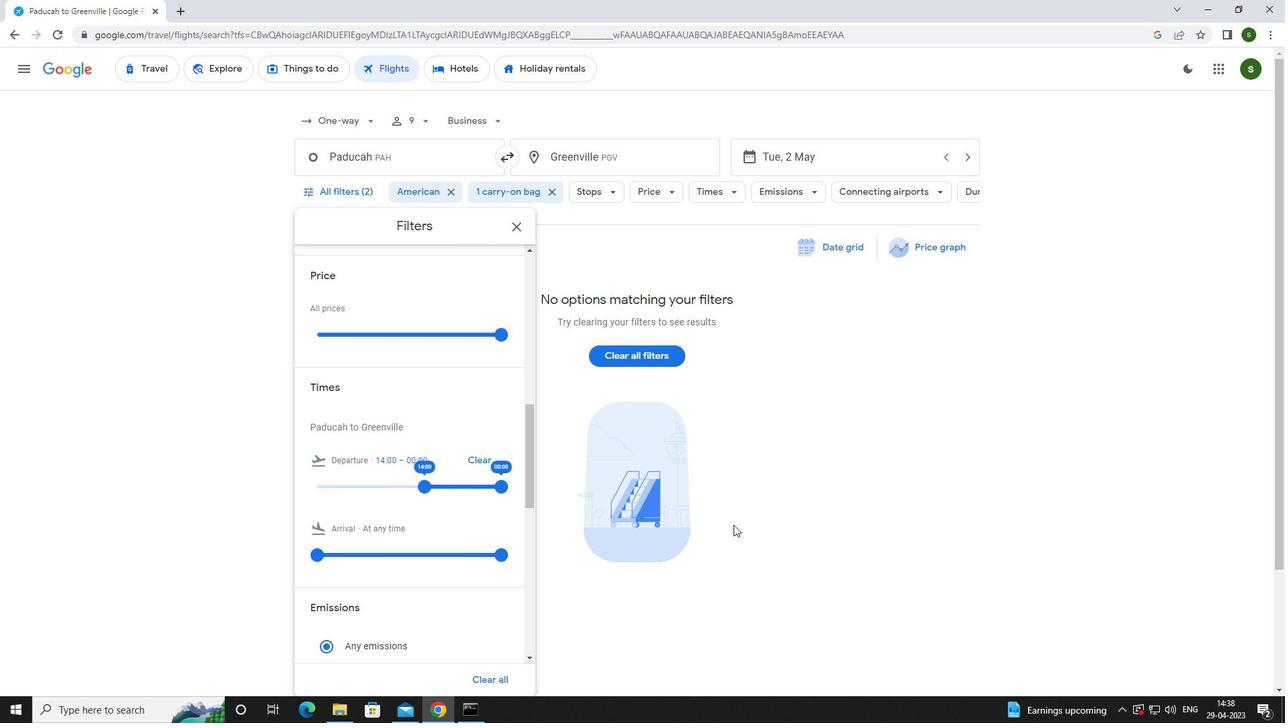 
Action: Mouse pressed left at (795, 488)
Screenshot: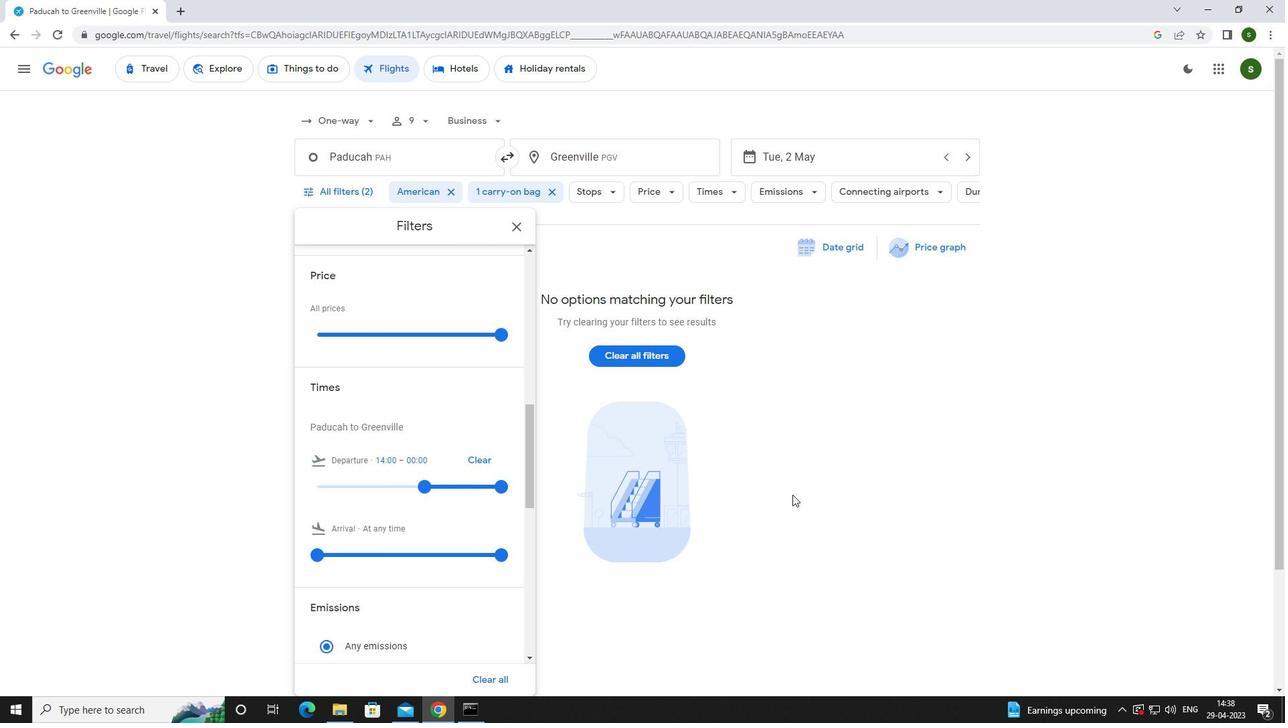 
